 Task: Search one way flight ticket for 3 adults in first from Obyan,saipan Island: Saipan International Airport (francisco C. Ada) to Indianapolis: Indianapolis International Airport on 8-5-2023. Choice of flights is American. Number of bags: 2 checked bags. Price is upto 106000. Outbound departure time preference is 9:30.
Action: Mouse moved to (316, 273)
Screenshot: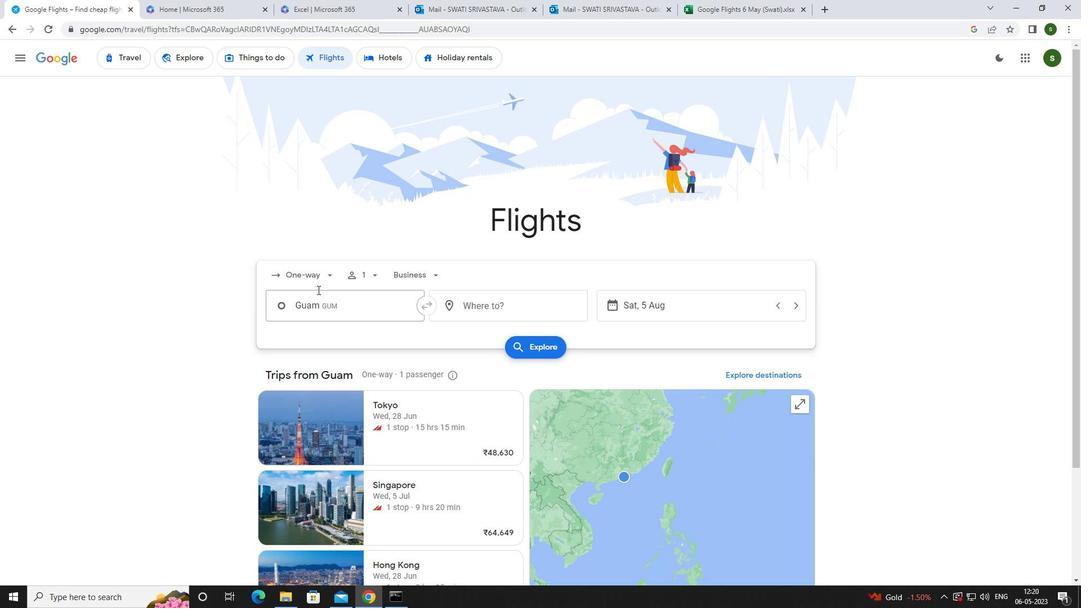 
Action: Mouse pressed left at (316, 273)
Screenshot: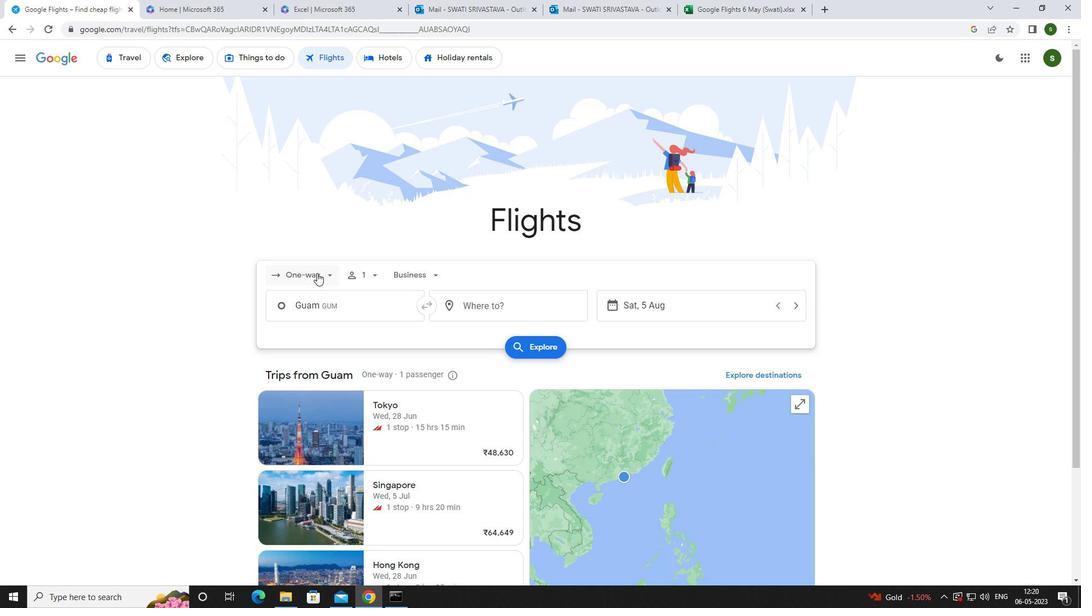 
Action: Mouse moved to (314, 319)
Screenshot: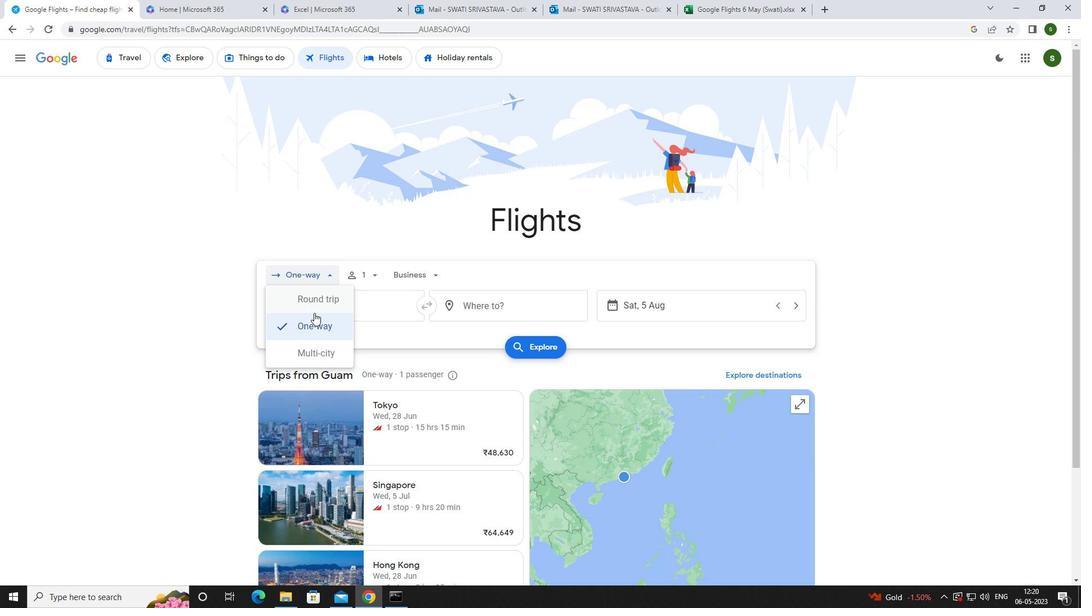
Action: Mouse pressed left at (314, 319)
Screenshot: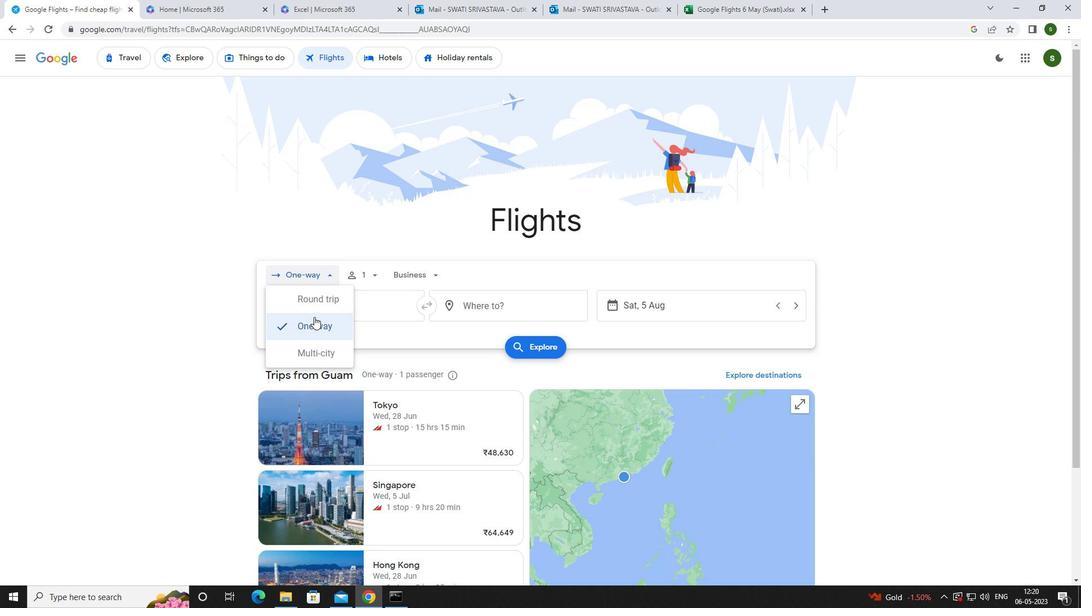 
Action: Mouse moved to (365, 274)
Screenshot: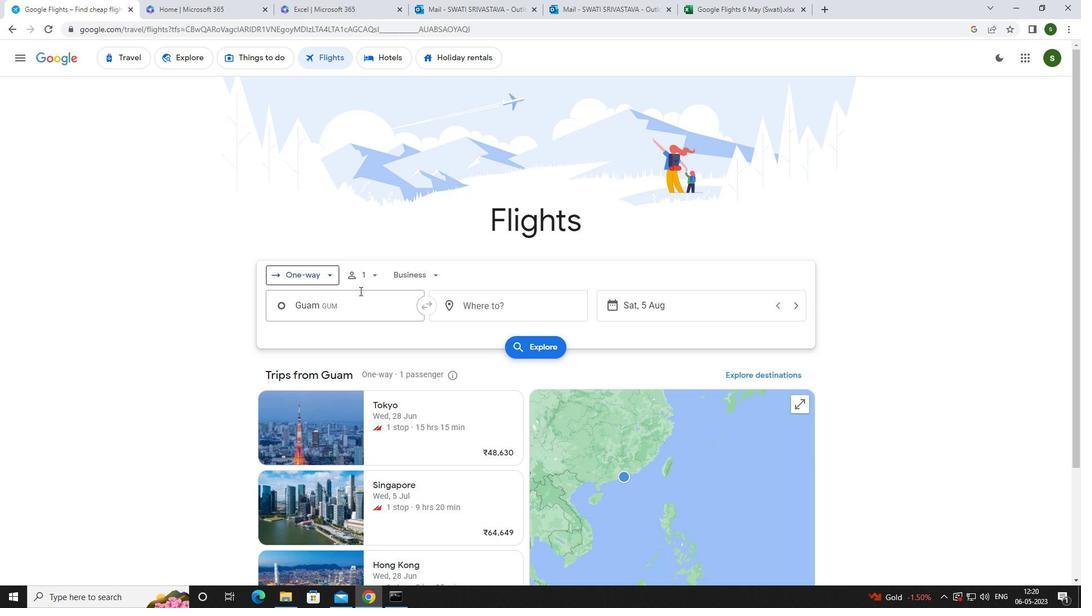 
Action: Mouse pressed left at (365, 274)
Screenshot: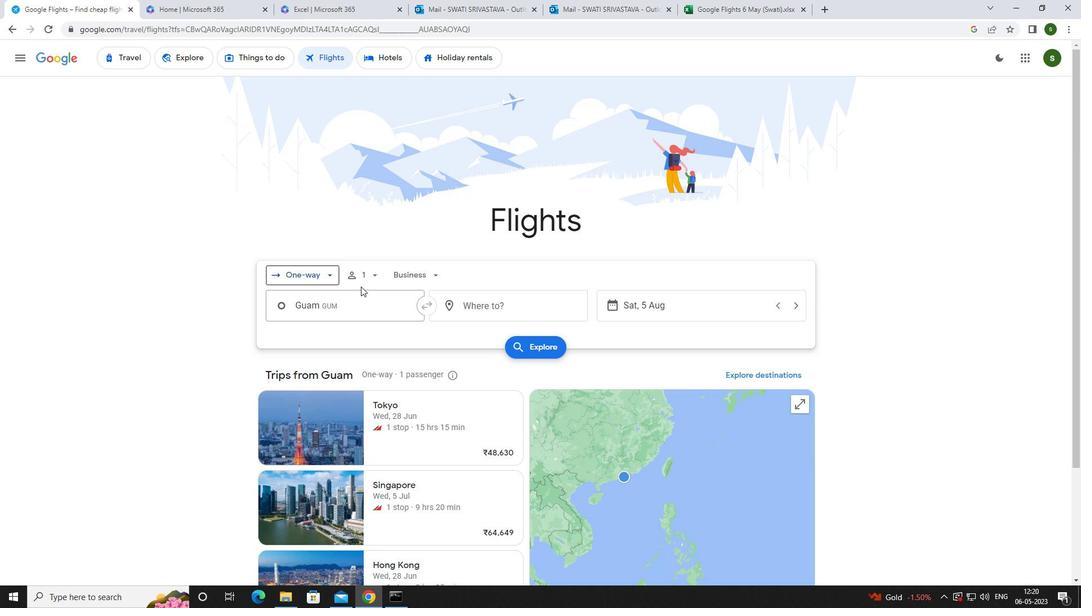 
Action: Mouse moved to (459, 301)
Screenshot: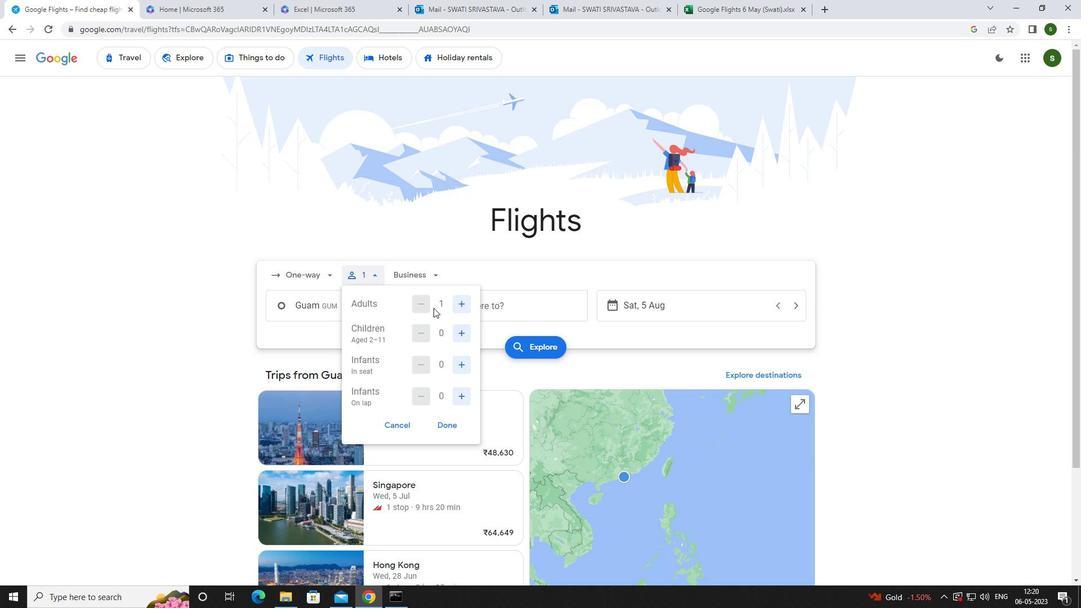 
Action: Mouse pressed left at (459, 301)
Screenshot: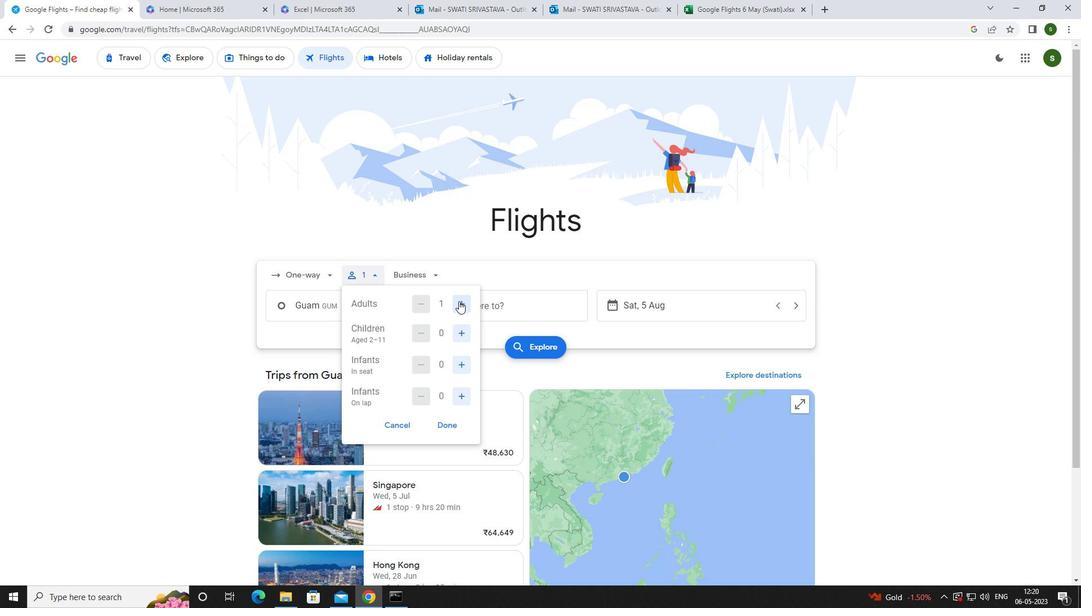 
Action: Mouse pressed left at (459, 301)
Screenshot: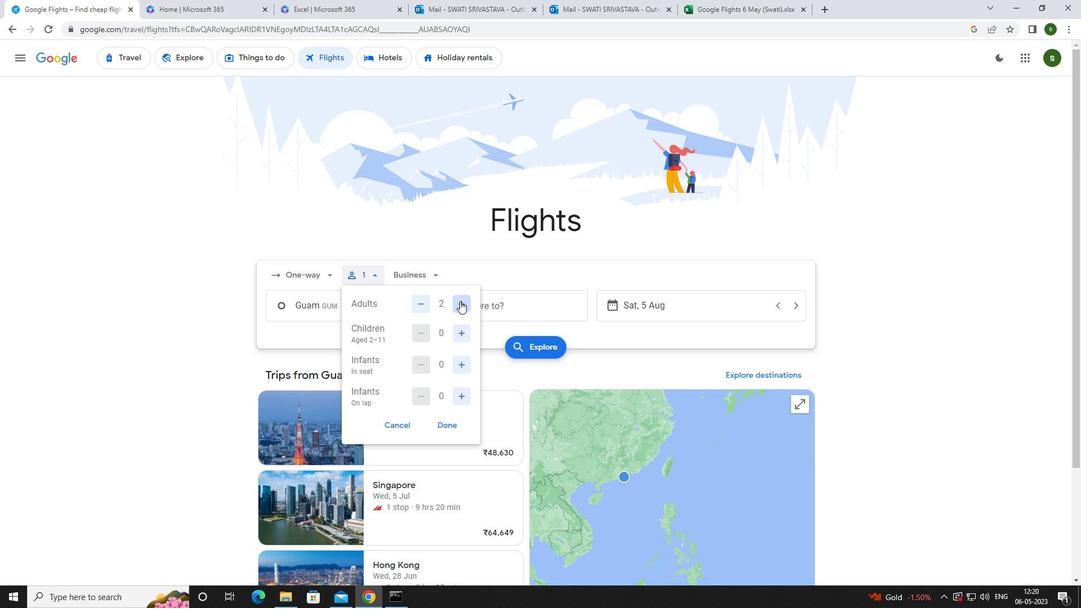 
Action: Mouse moved to (425, 274)
Screenshot: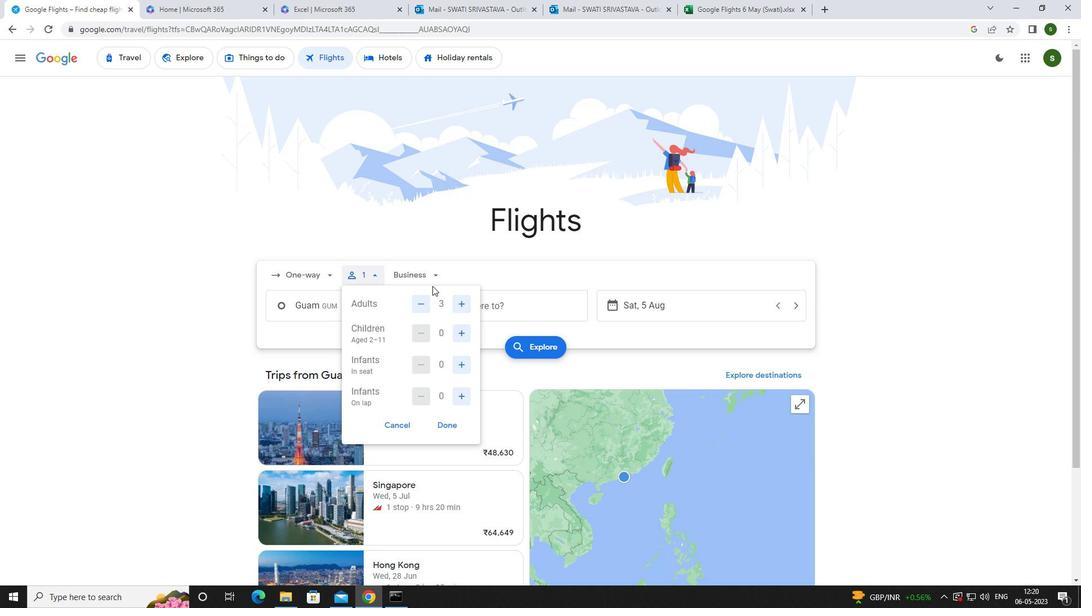 
Action: Mouse pressed left at (425, 274)
Screenshot: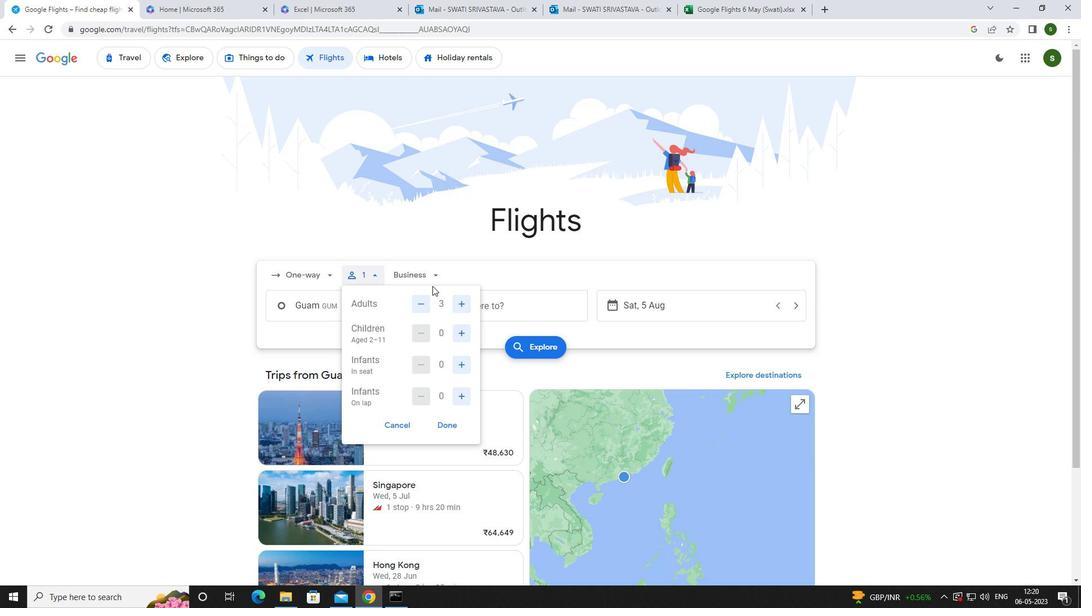 
Action: Mouse moved to (426, 374)
Screenshot: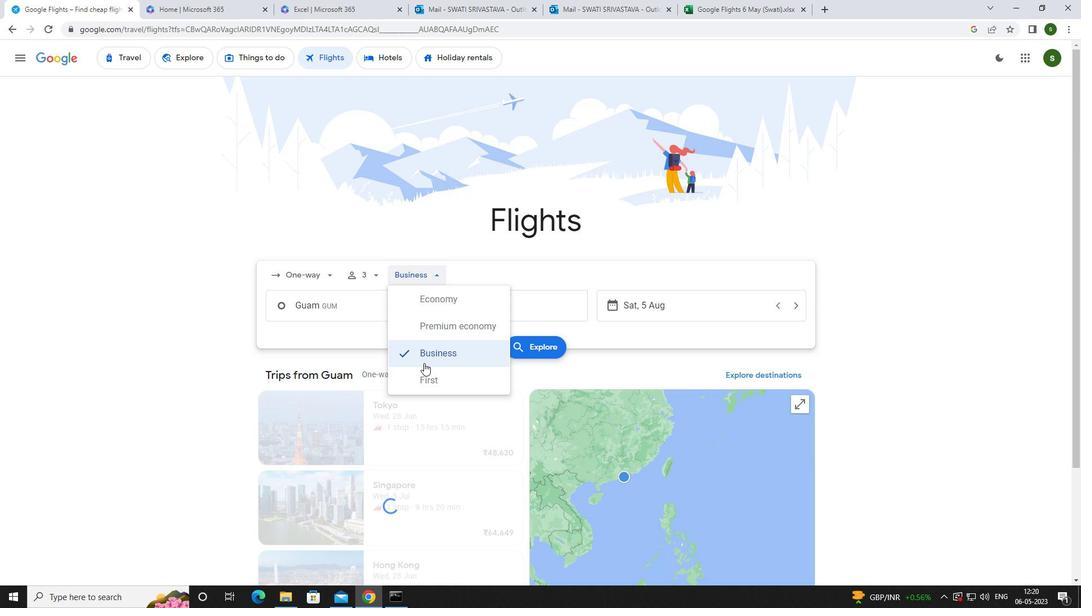 
Action: Mouse pressed left at (426, 374)
Screenshot: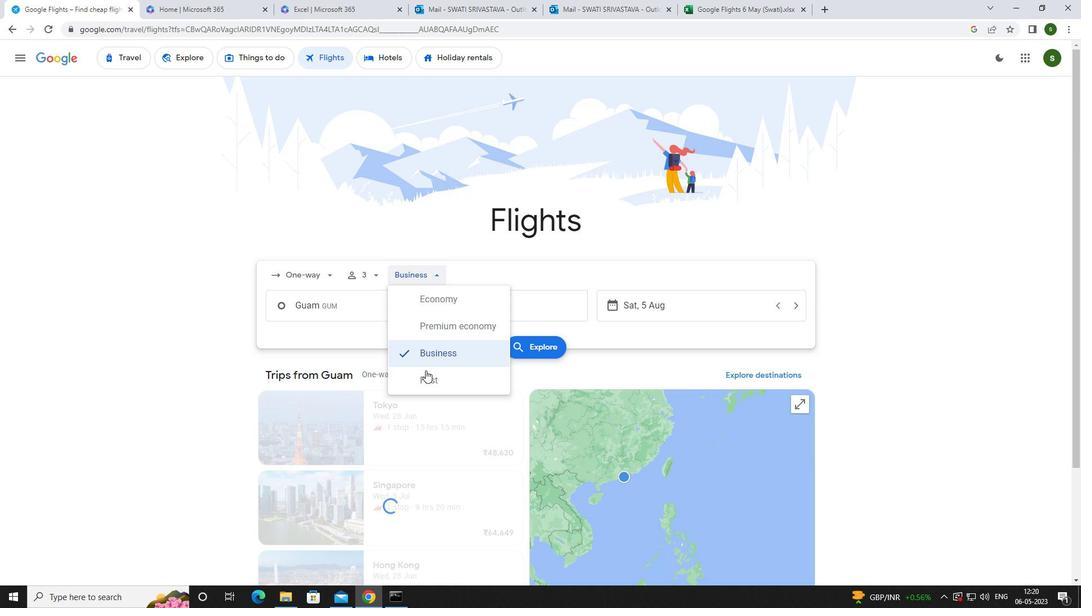 
Action: Mouse moved to (350, 301)
Screenshot: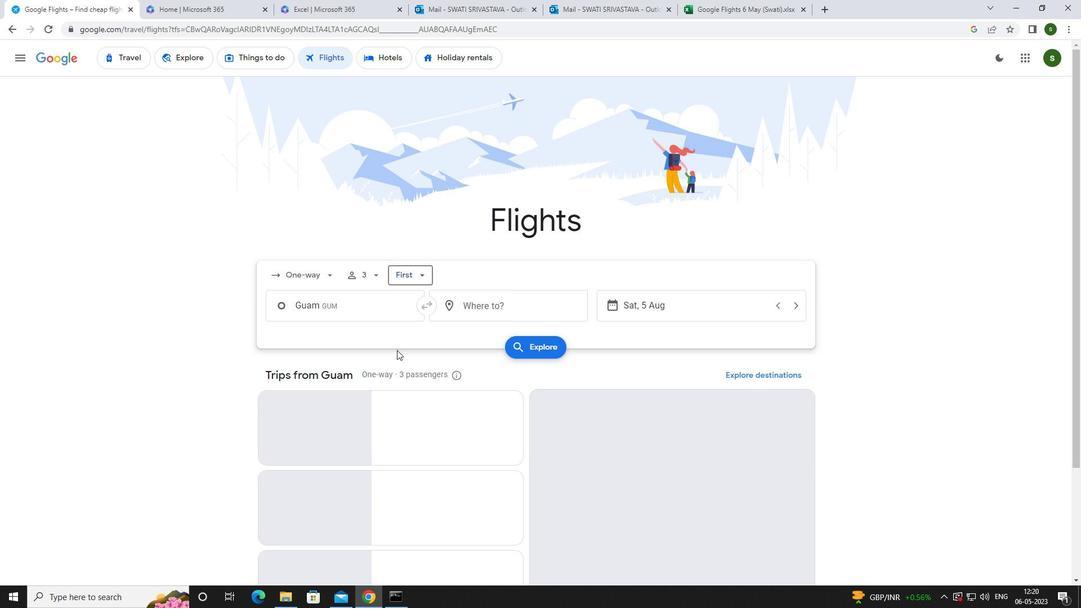 
Action: Mouse pressed left at (350, 301)
Screenshot: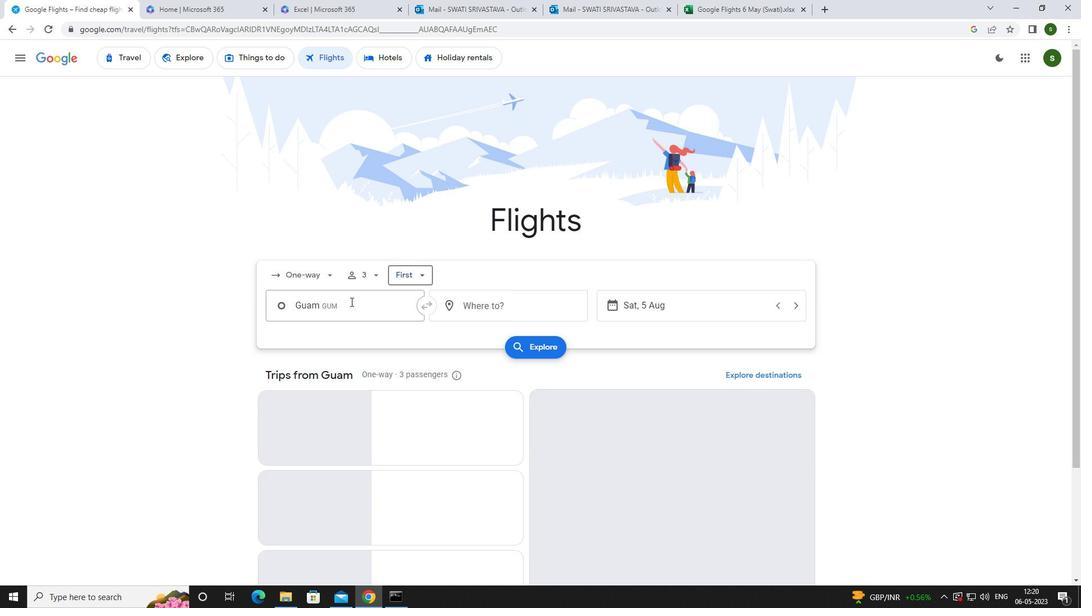 
Action: Key pressed <Key.caps_lock>o<Key.caps_lock>byan
Screenshot: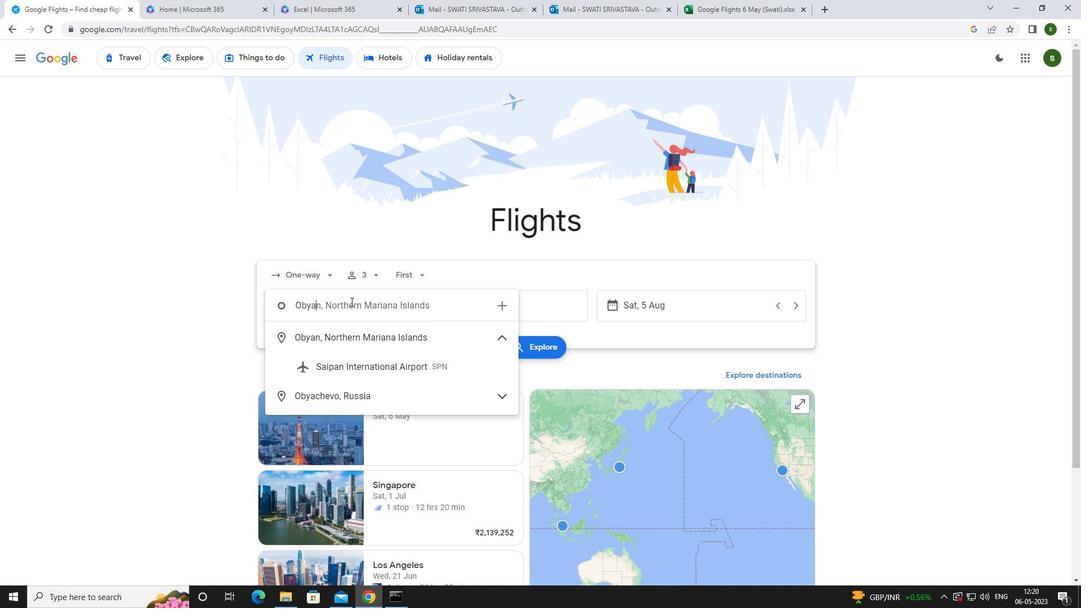 
Action: Mouse moved to (359, 374)
Screenshot: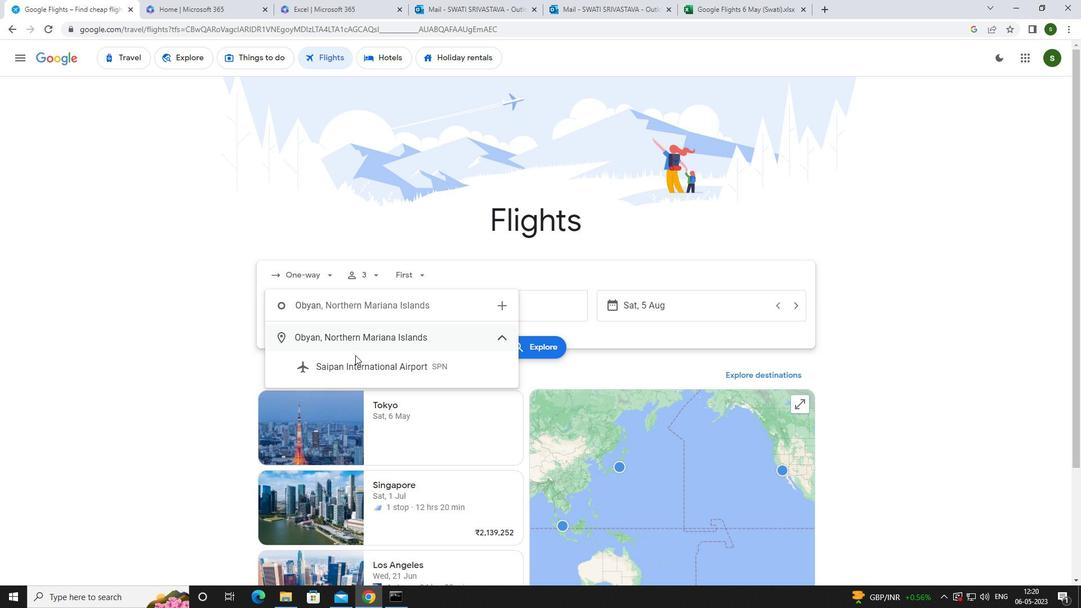 
Action: Mouse pressed left at (359, 374)
Screenshot: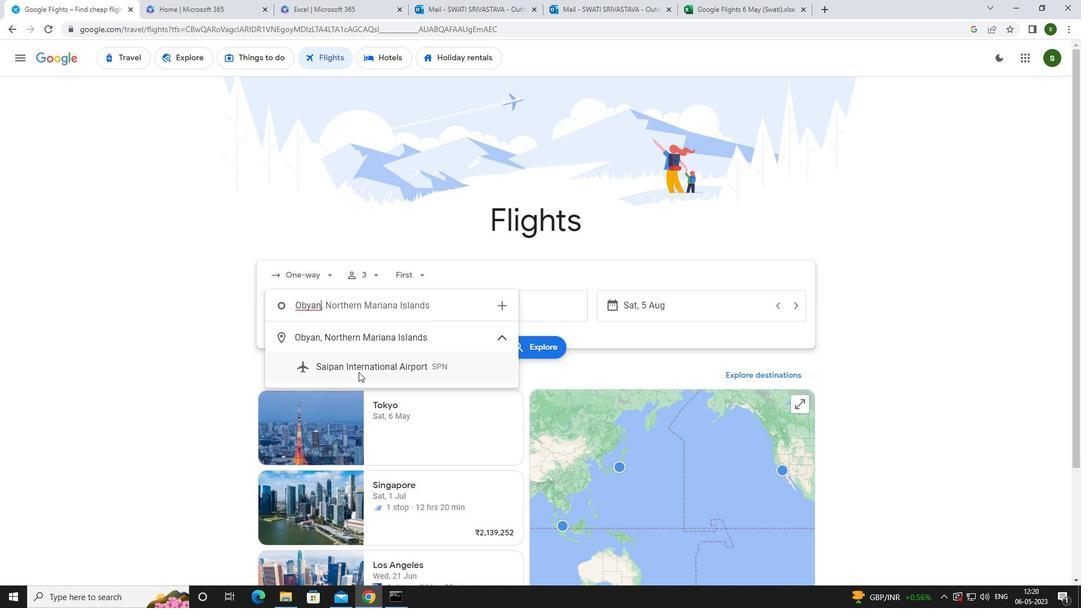 
Action: Mouse moved to (472, 306)
Screenshot: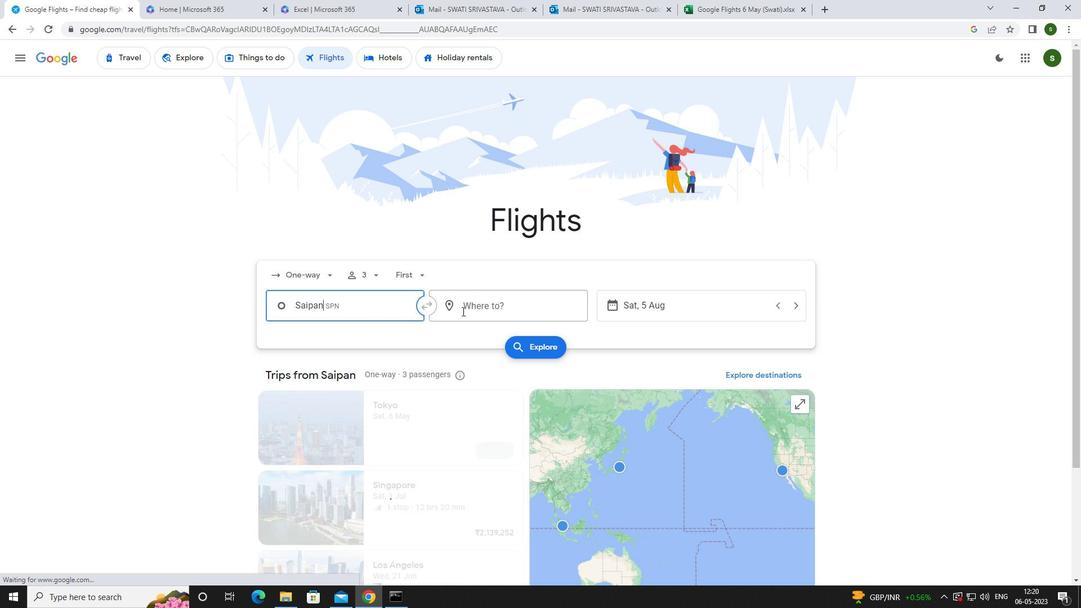 
Action: Mouse pressed left at (472, 306)
Screenshot: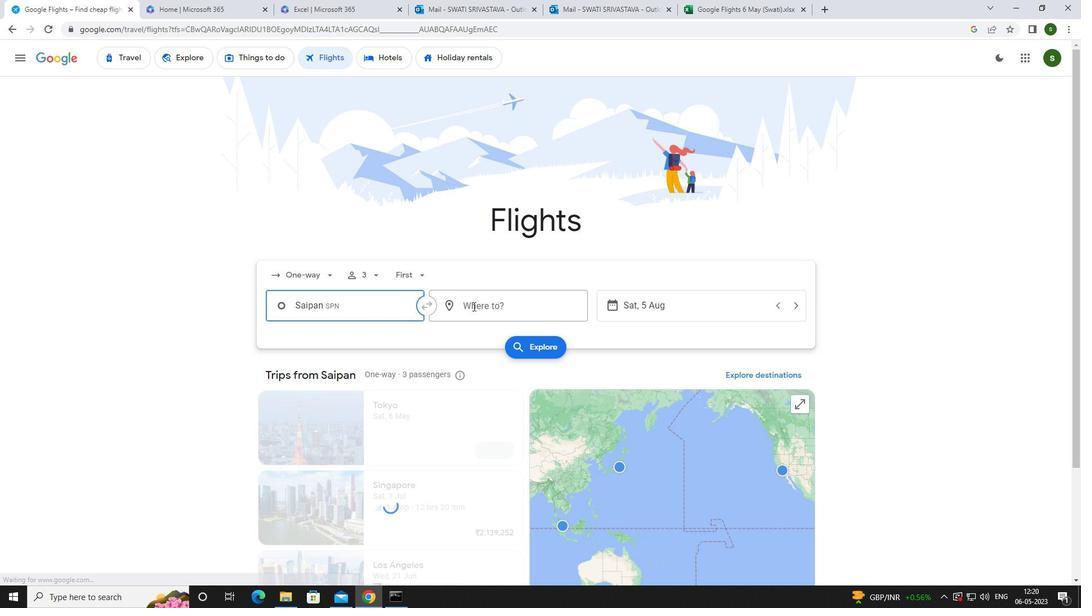 
Action: Key pressed <Key.caps_lock>i<Key.caps_lock>ndianapo
Screenshot: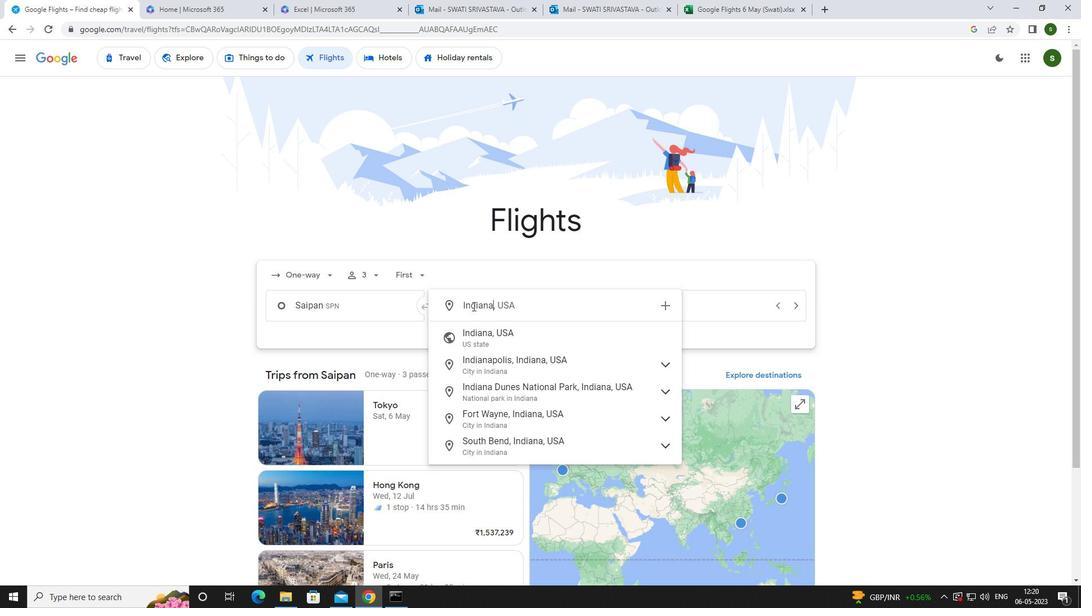
Action: Mouse moved to (519, 367)
Screenshot: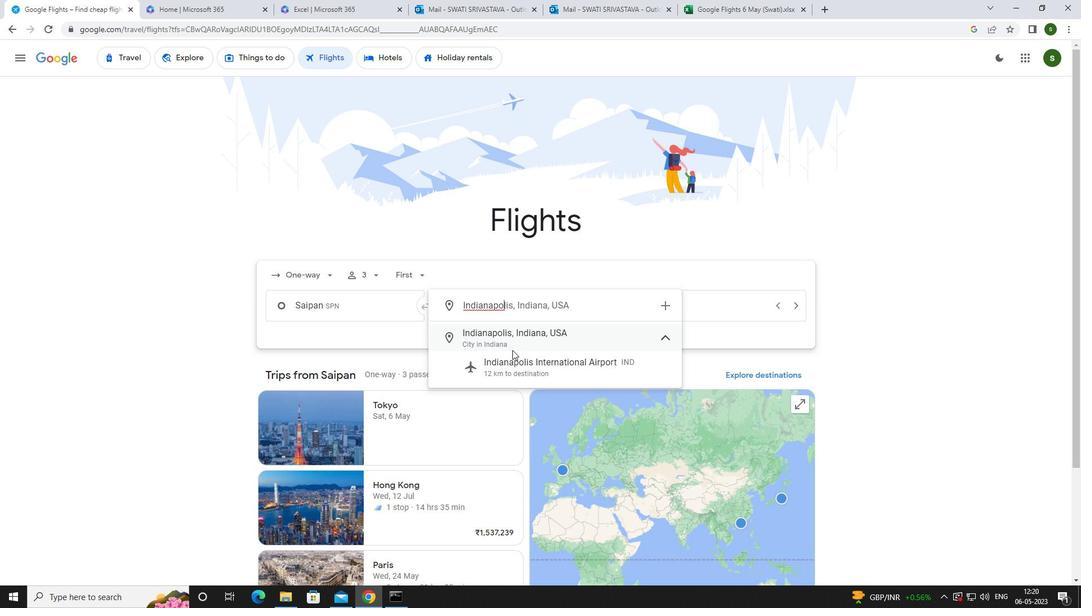 
Action: Mouse pressed left at (519, 367)
Screenshot: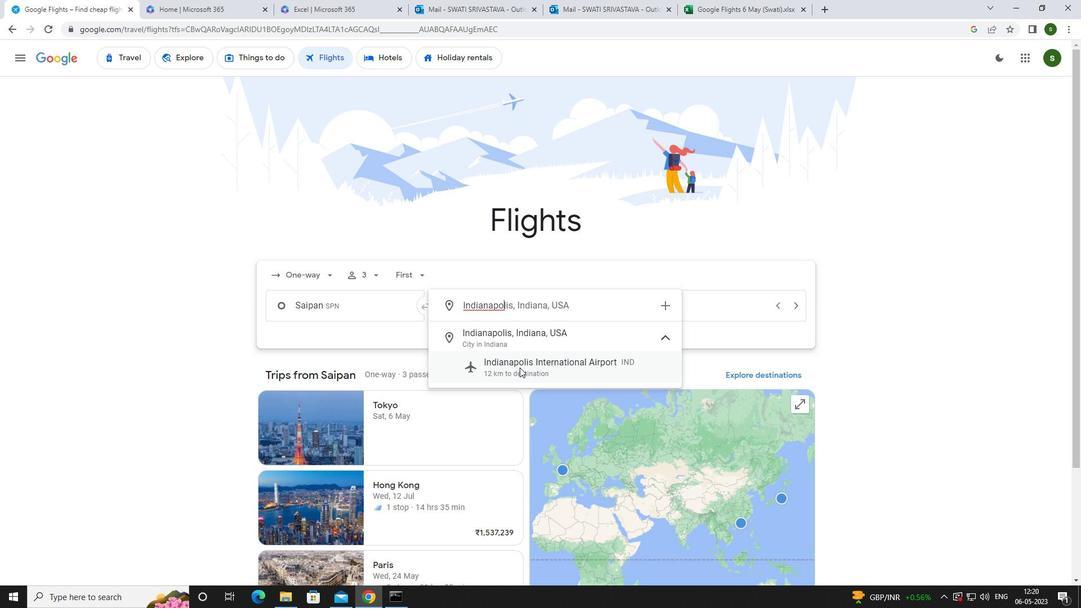 
Action: Mouse moved to (644, 305)
Screenshot: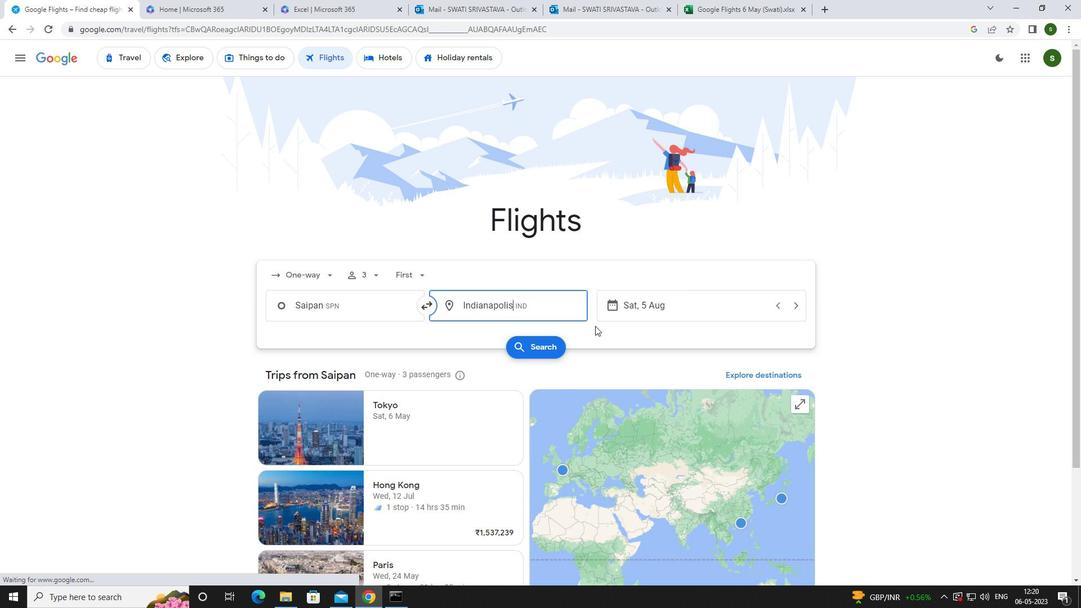 
Action: Mouse pressed left at (644, 305)
Screenshot: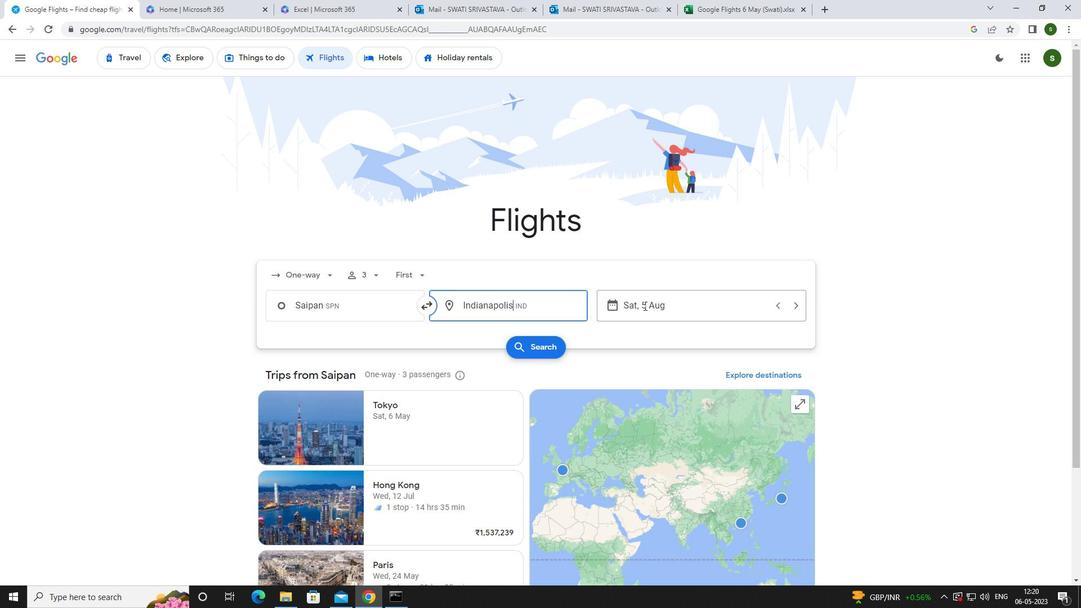 
Action: Mouse moved to (575, 381)
Screenshot: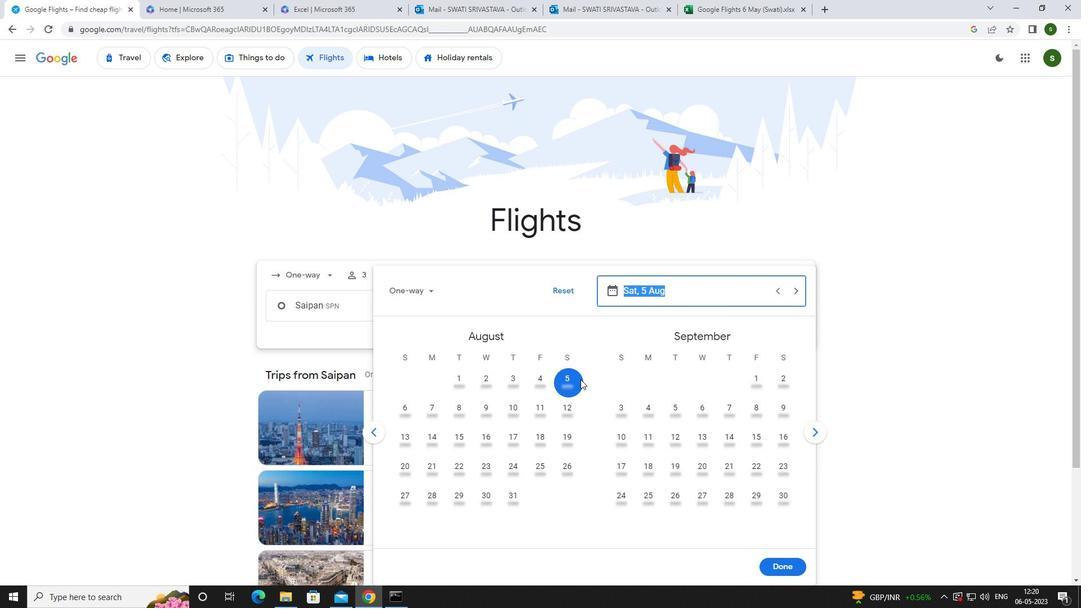 
Action: Mouse pressed left at (575, 381)
Screenshot: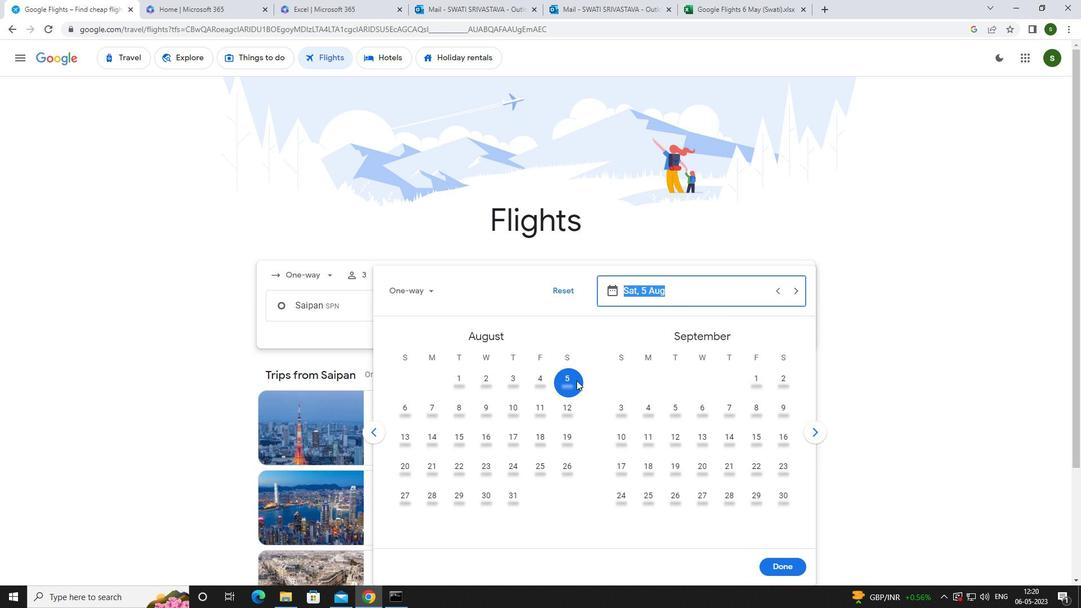 
Action: Mouse moved to (780, 563)
Screenshot: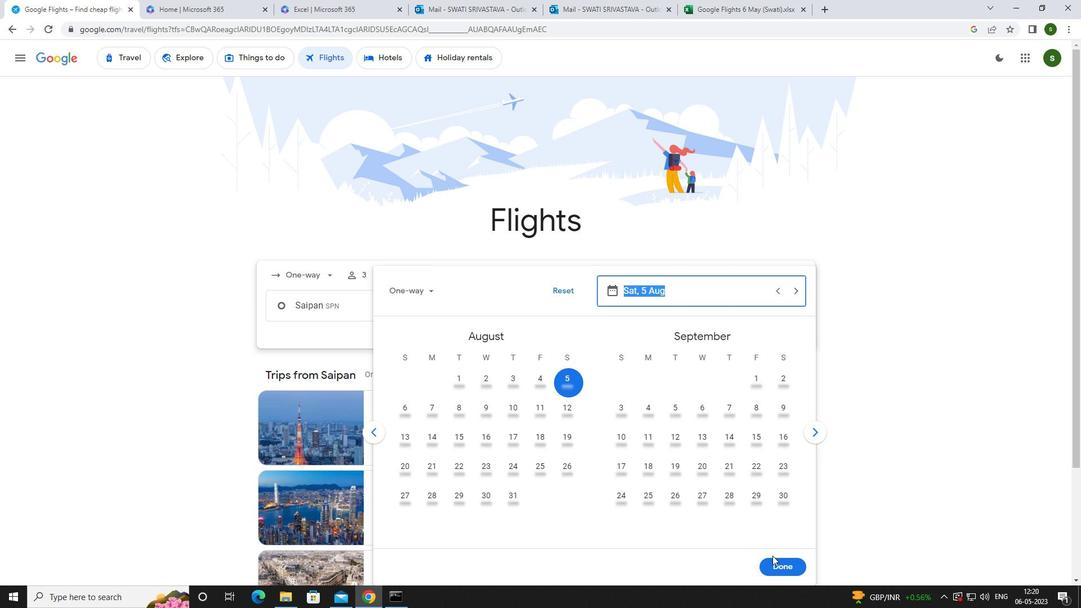
Action: Mouse pressed left at (780, 563)
Screenshot: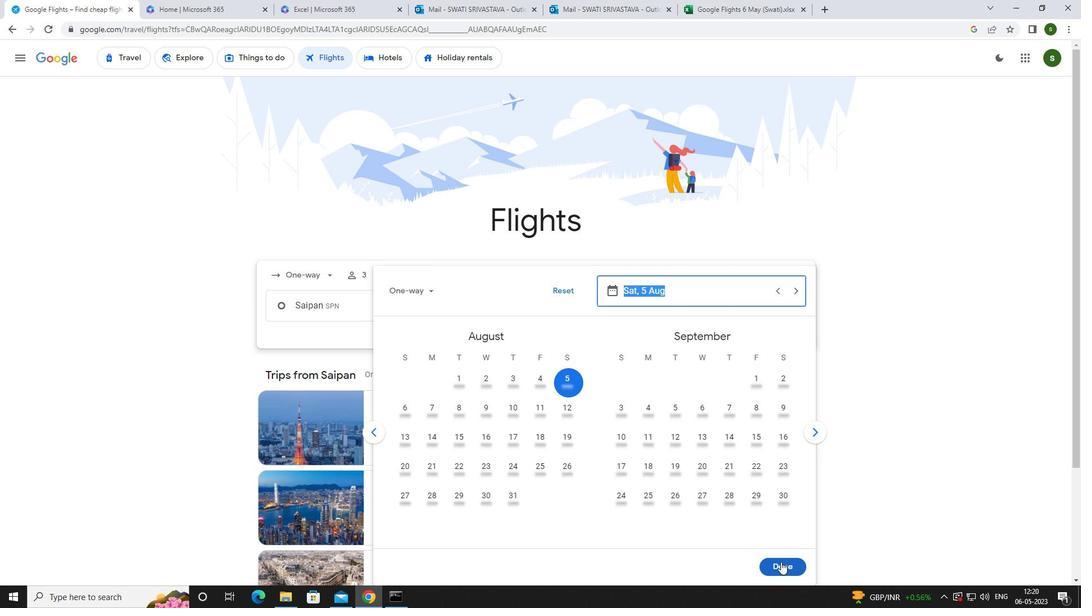 
Action: Mouse moved to (526, 347)
Screenshot: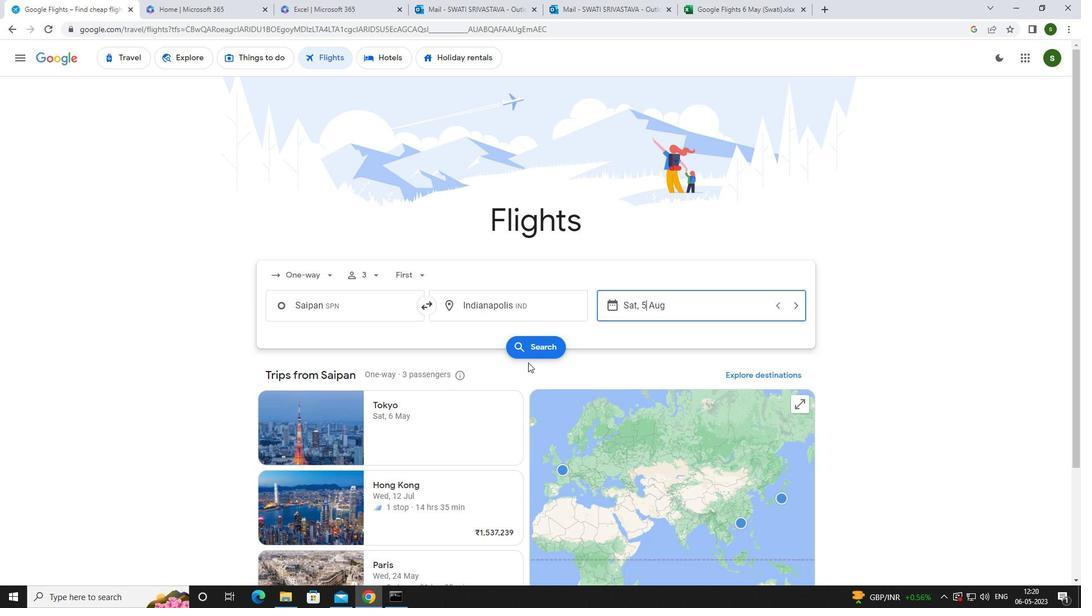
Action: Mouse pressed left at (526, 347)
Screenshot: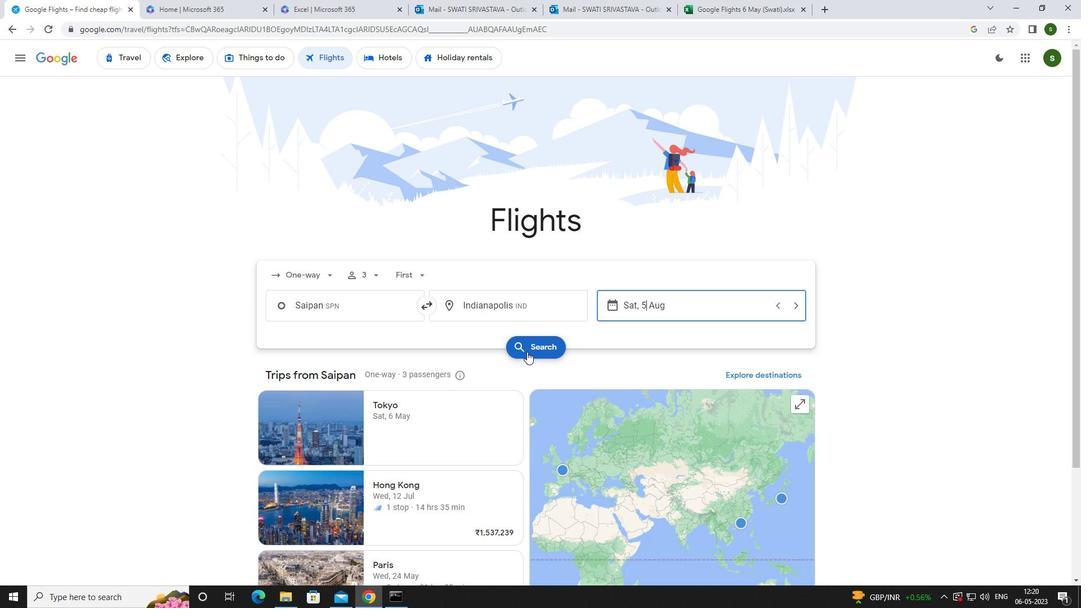 
Action: Mouse moved to (284, 166)
Screenshot: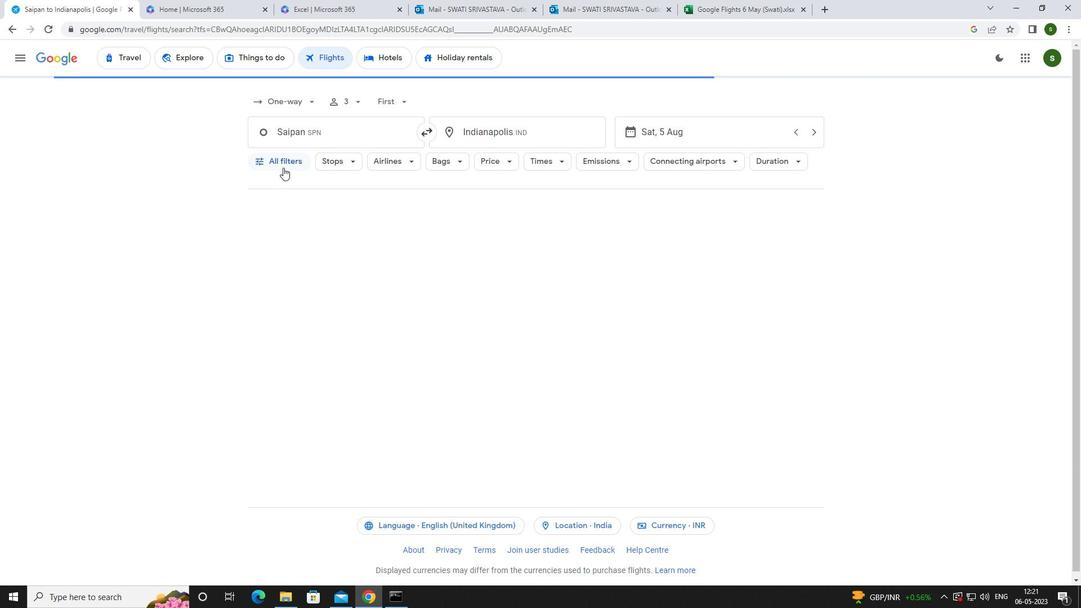 
Action: Mouse pressed left at (284, 166)
Screenshot: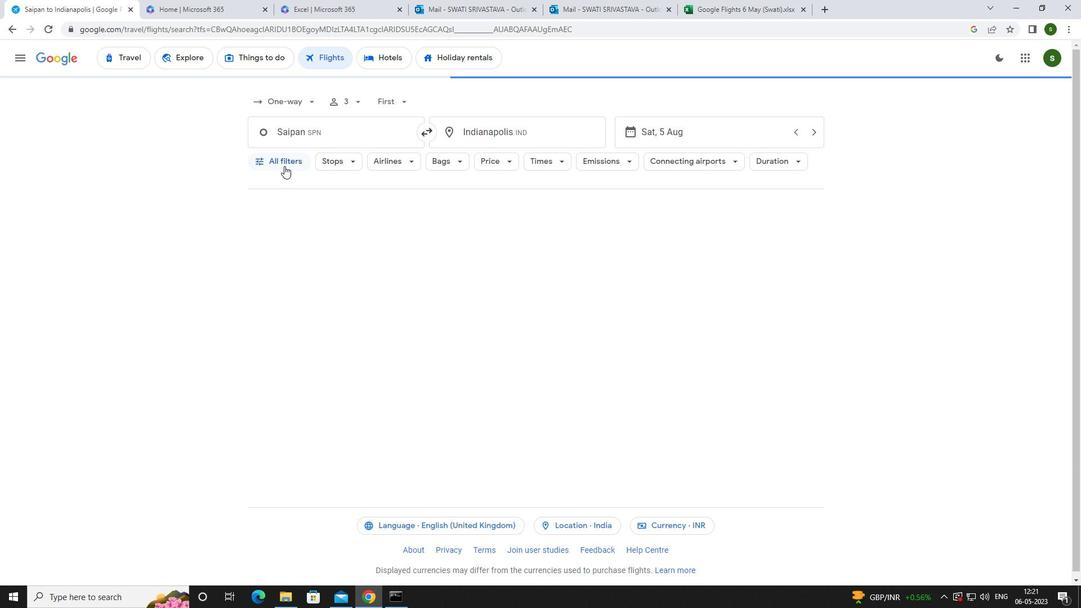 
Action: Mouse moved to (418, 404)
Screenshot: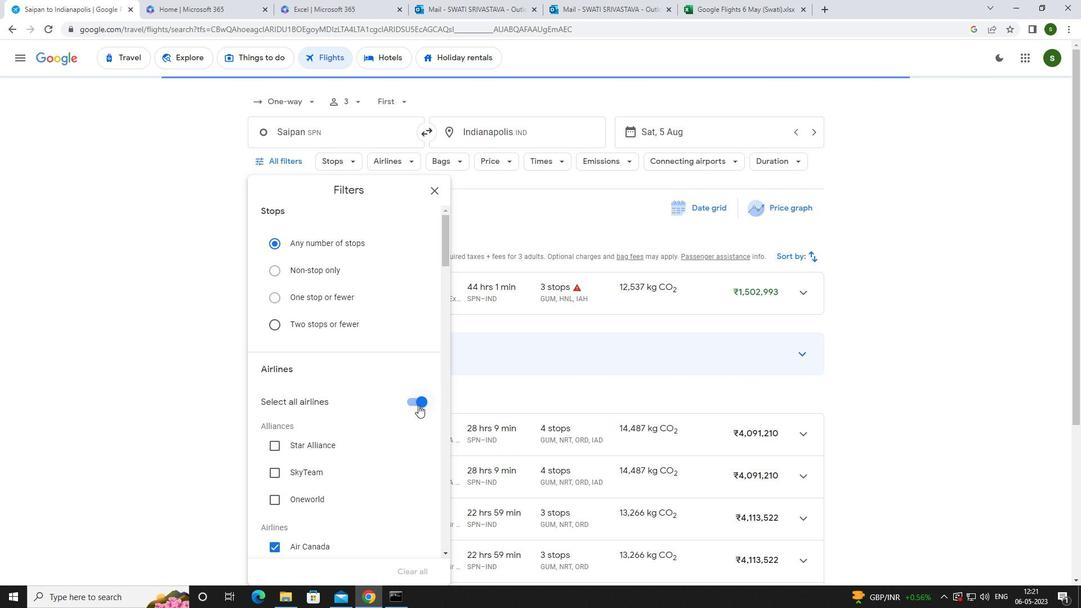 
Action: Mouse pressed left at (418, 404)
Screenshot: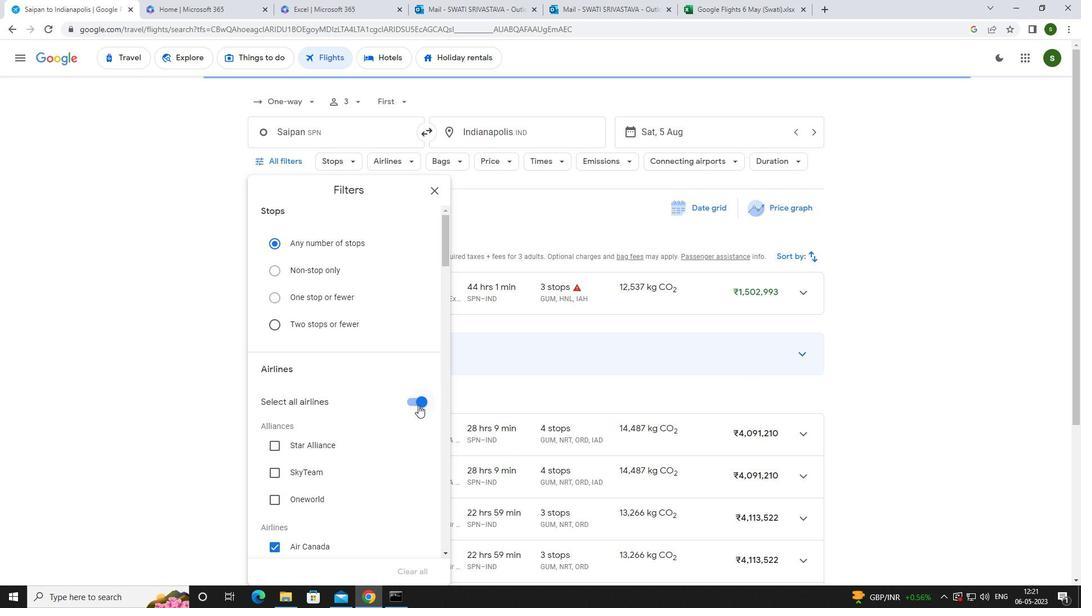 
Action: Mouse moved to (374, 372)
Screenshot: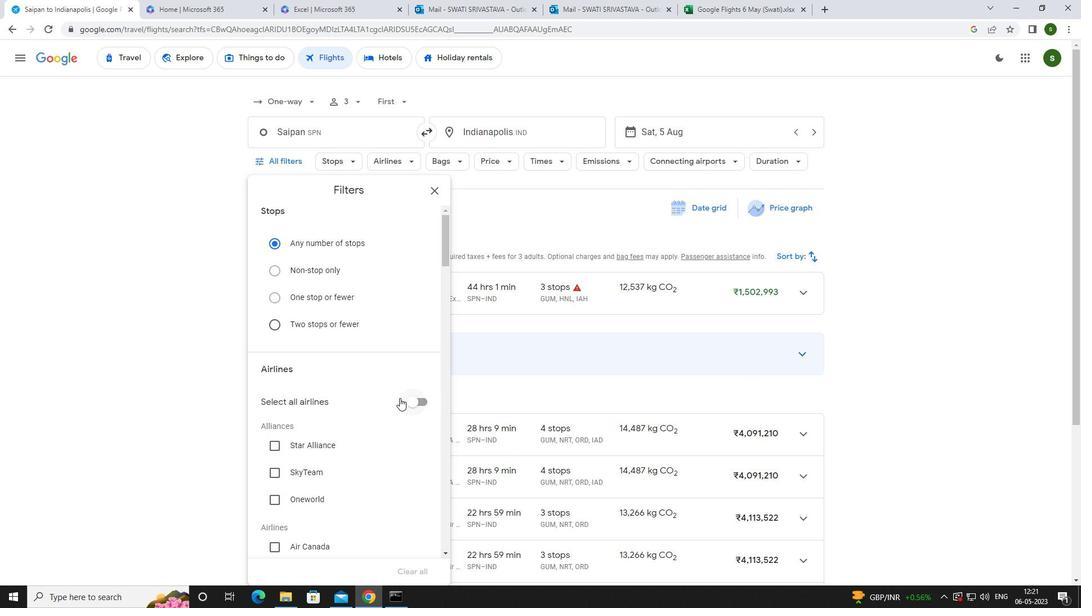 
Action: Mouse scrolled (374, 372) with delta (0, 0)
Screenshot: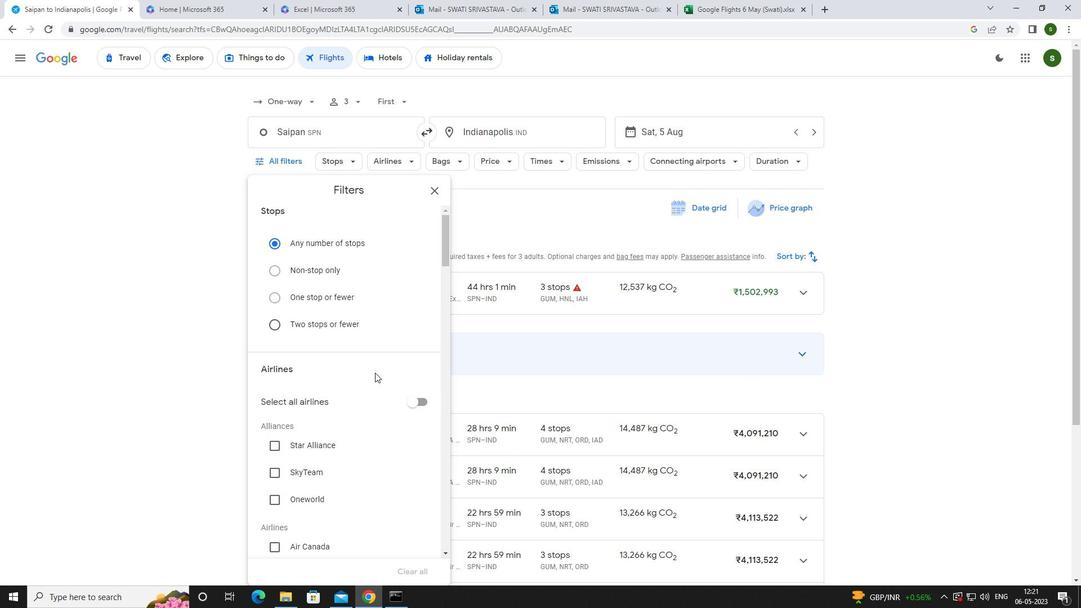 
Action: Mouse scrolled (374, 372) with delta (0, 0)
Screenshot: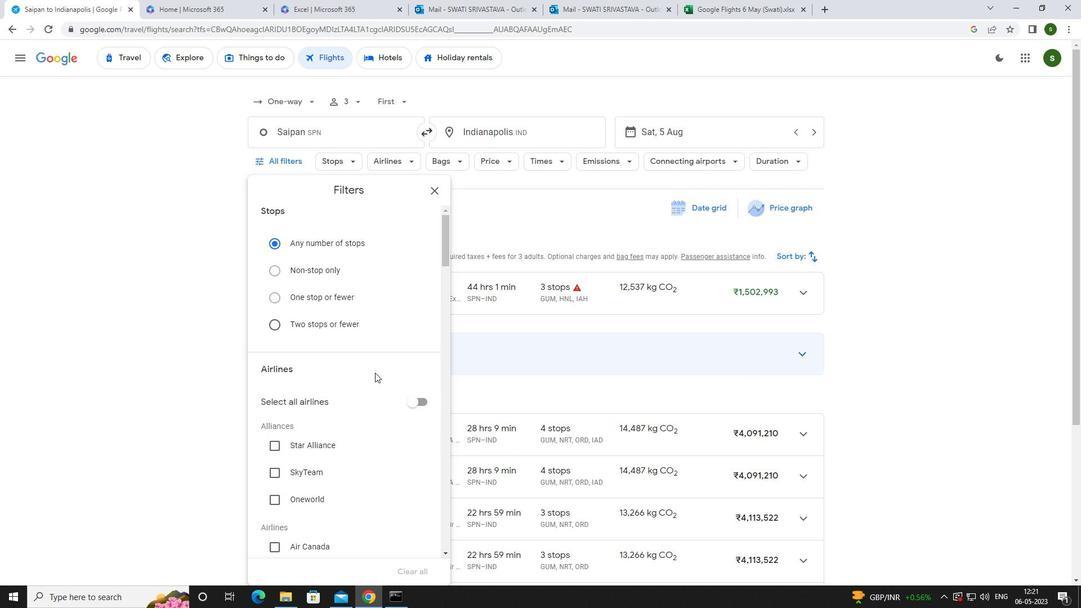 
Action: Mouse scrolled (374, 372) with delta (0, 0)
Screenshot: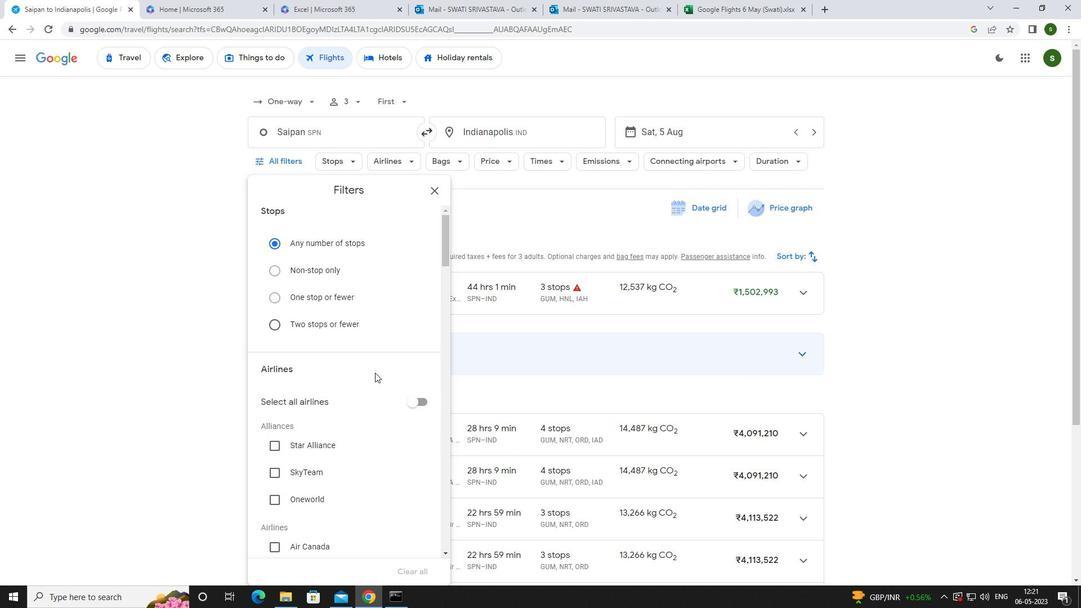 
Action: Mouse moved to (323, 454)
Screenshot: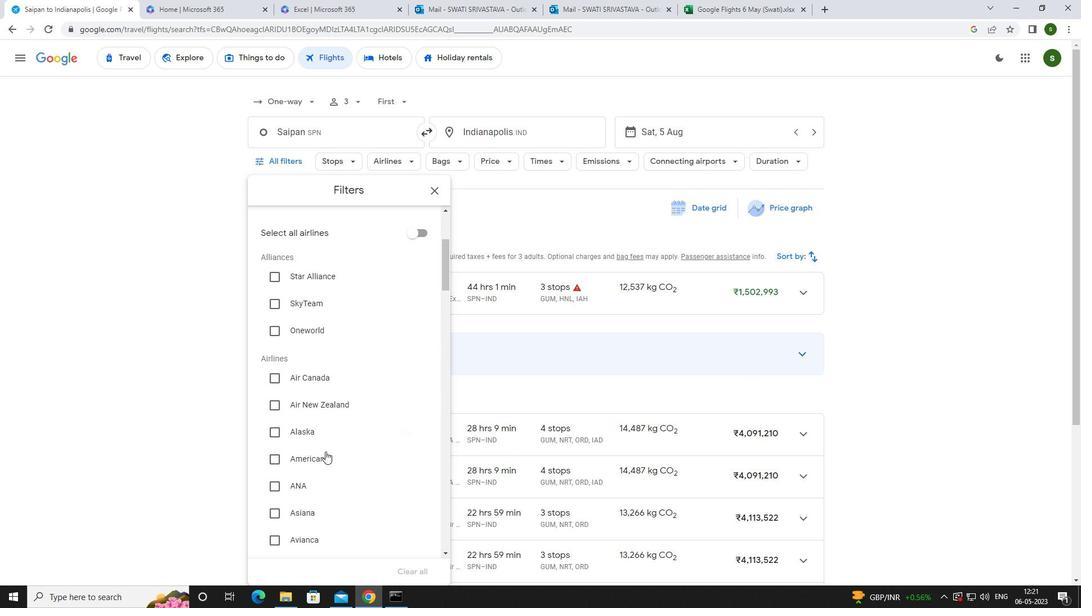 
Action: Mouse pressed left at (323, 454)
Screenshot: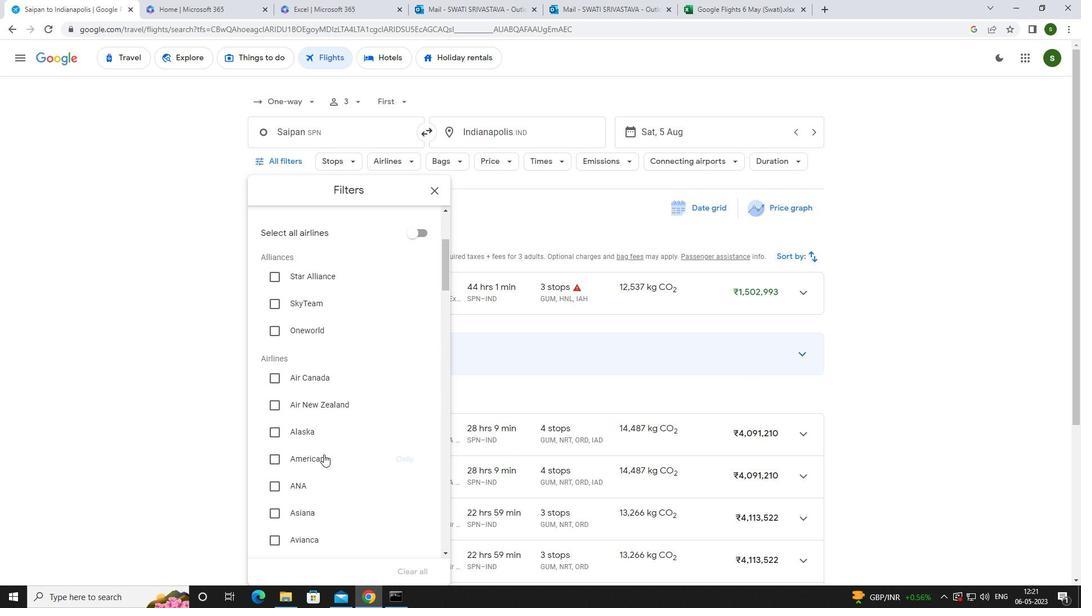 
Action: Mouse moved to (323, 454)
Screenshot: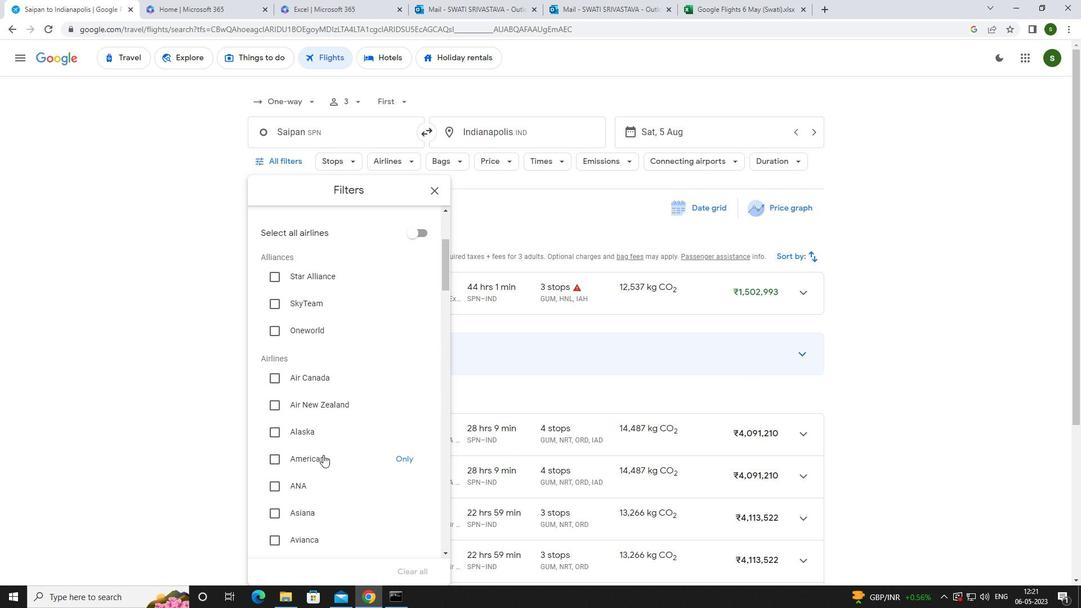 
Action: Mouse scrolled (323, 454) with delta (0, 0)
Screenshot: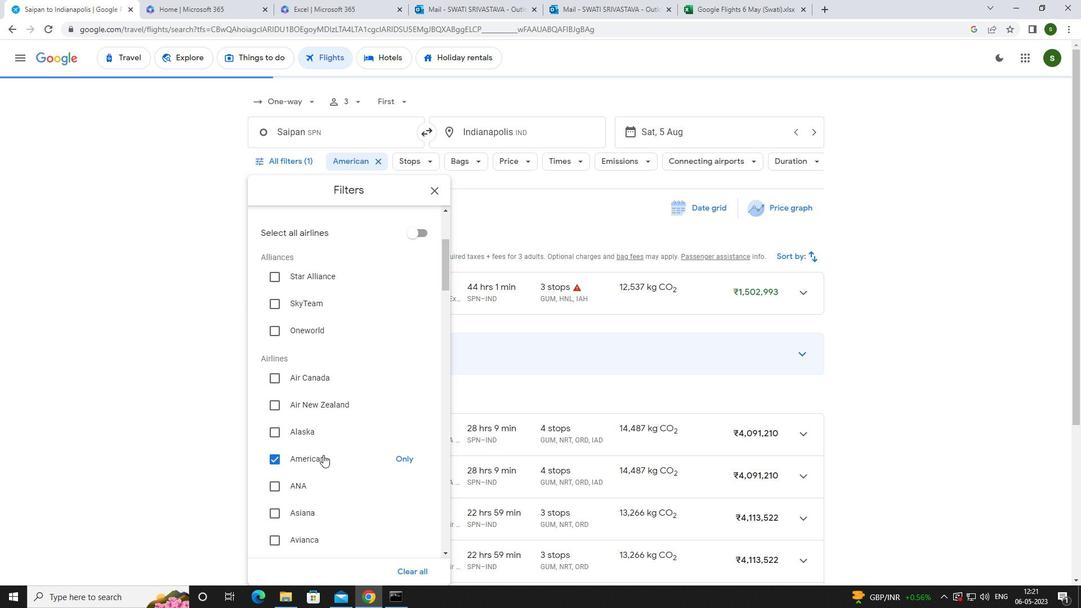 
Action: Mouse scrolled (323, 454) with delta (0, 0)
Screenshot: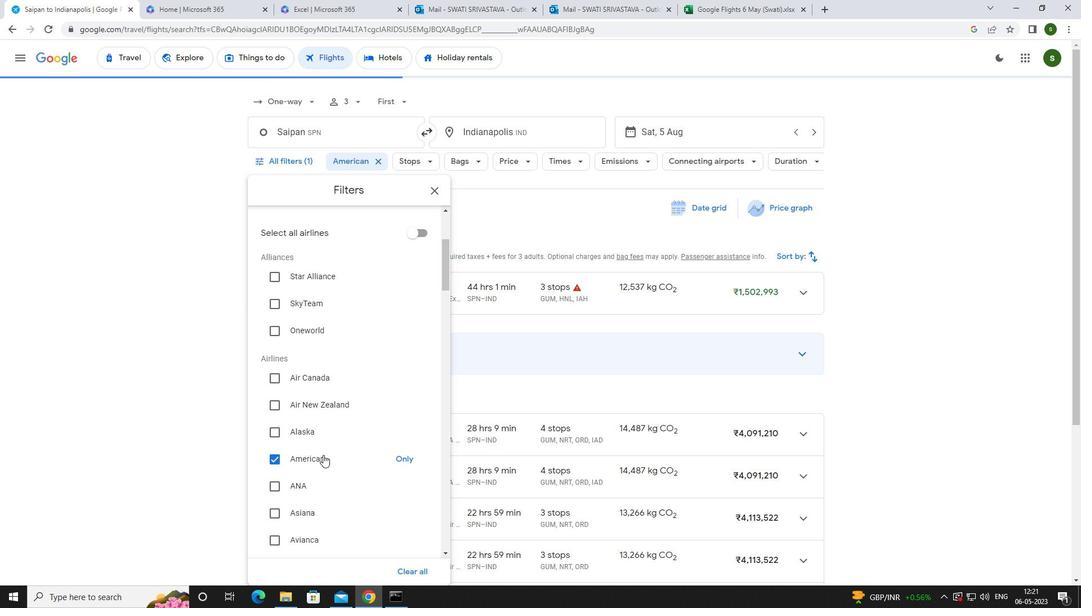 
Action: Mouse scrolled (323, 454) with delta (0, 0)
Screenshot: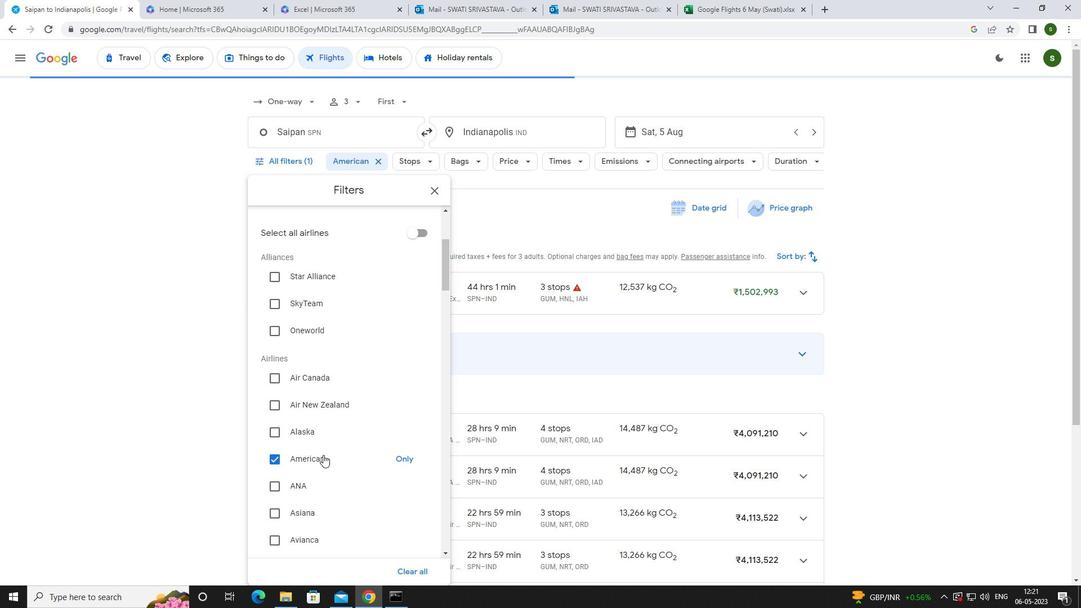 
Action: Mouse scrolled (323, 454) with delta (0, 0)
Screenshot: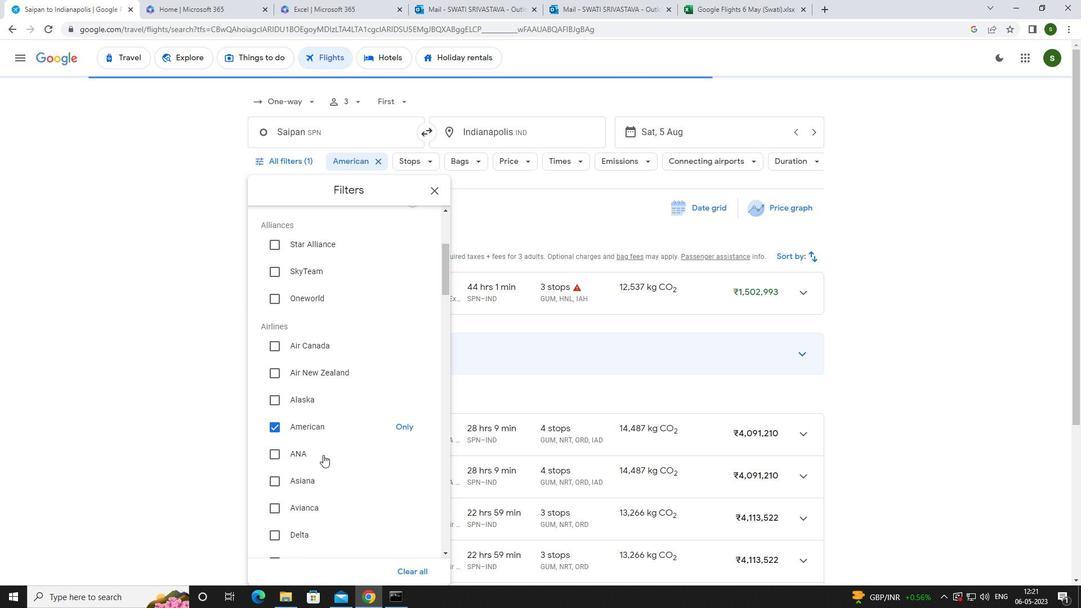 
Action: Mouse moved to (323, 452)
Screenshot: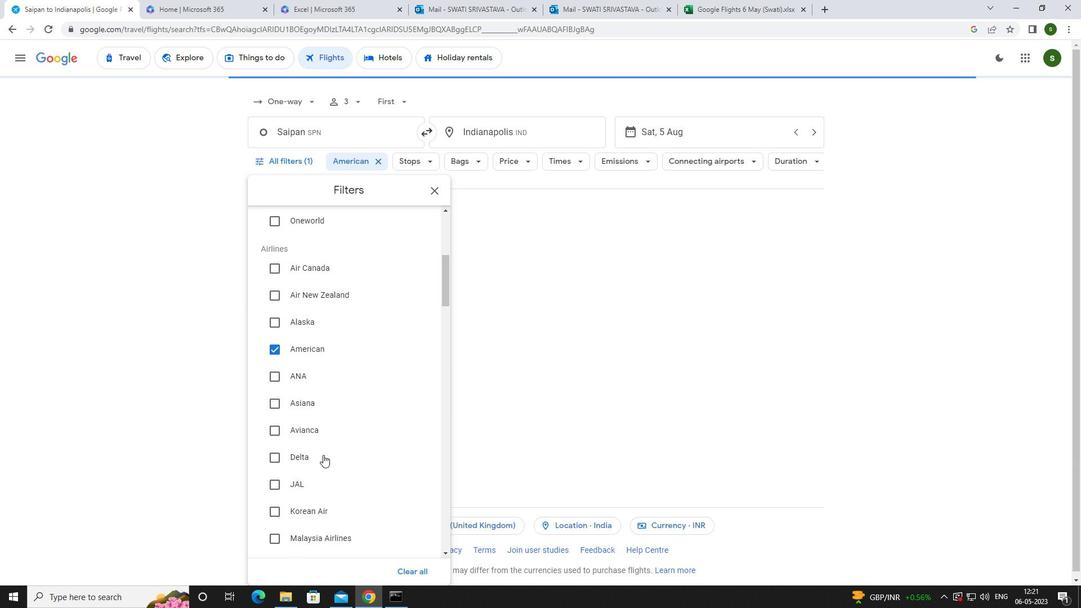 
Action: Mouse scrolled (323, 452) with delta (0, 0)
Screenshot: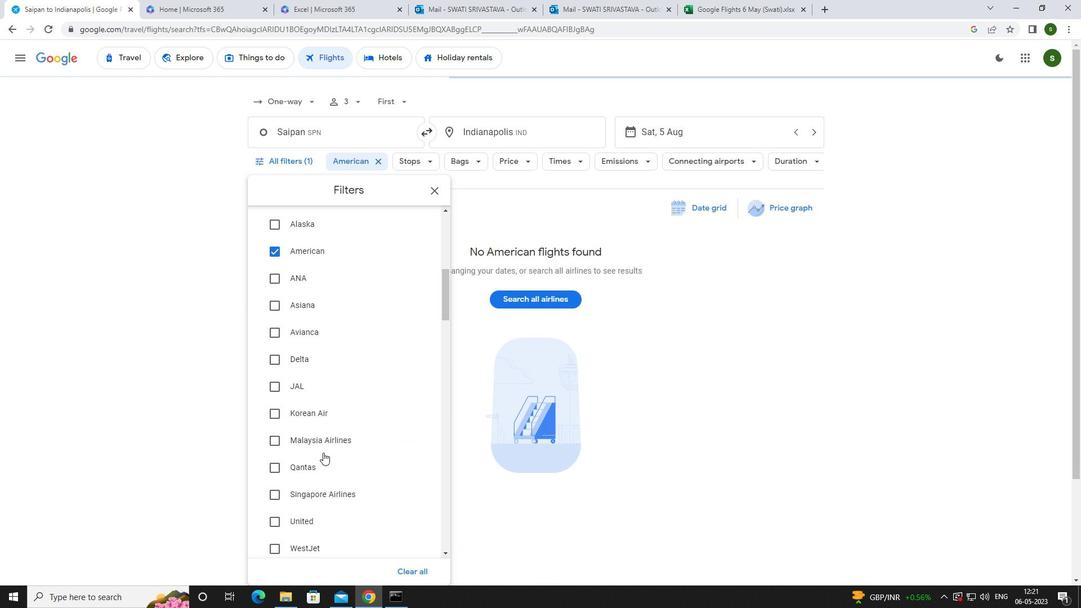 
Action: Mouse scrolled (323, 452) with delta (0, 0)
Screenshot: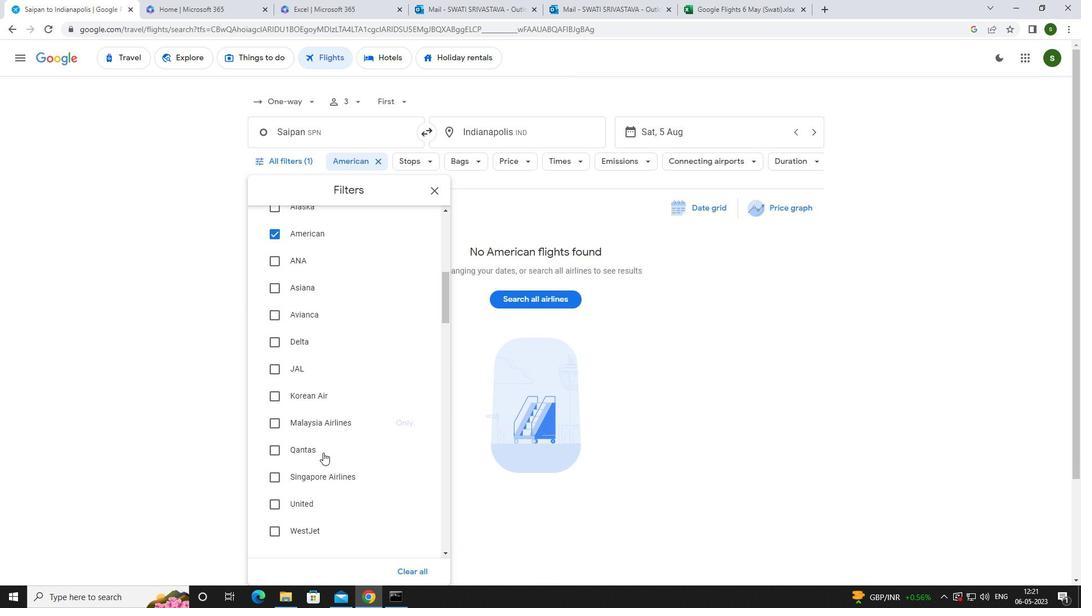 
Action: Mouse scrolled (323, 452) with delta (0, 0)
Screenshot: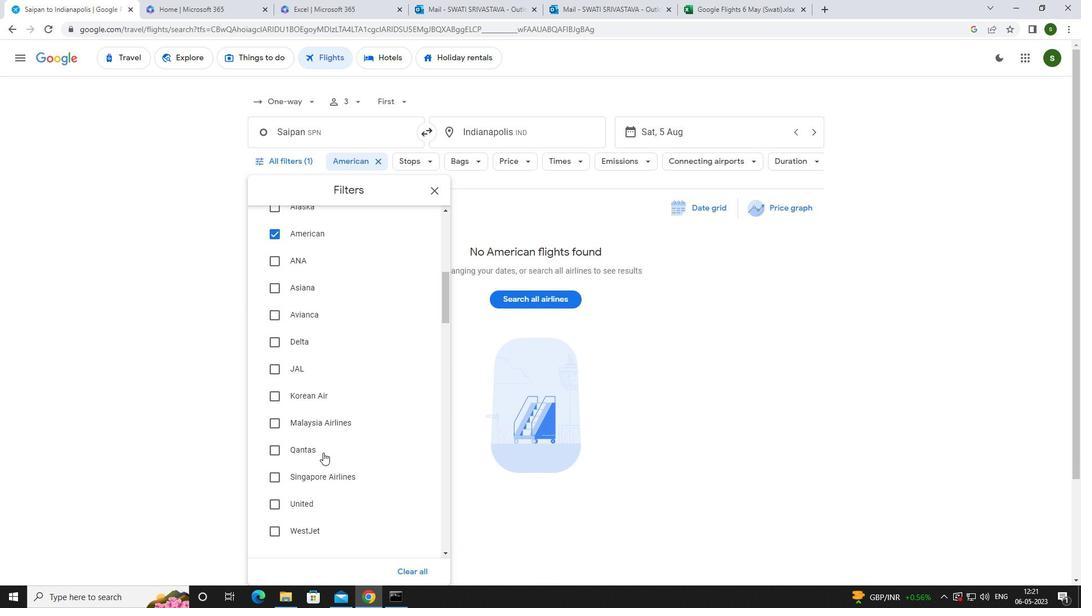 
Action: Mouse moved to (381, 450)
Screenshot: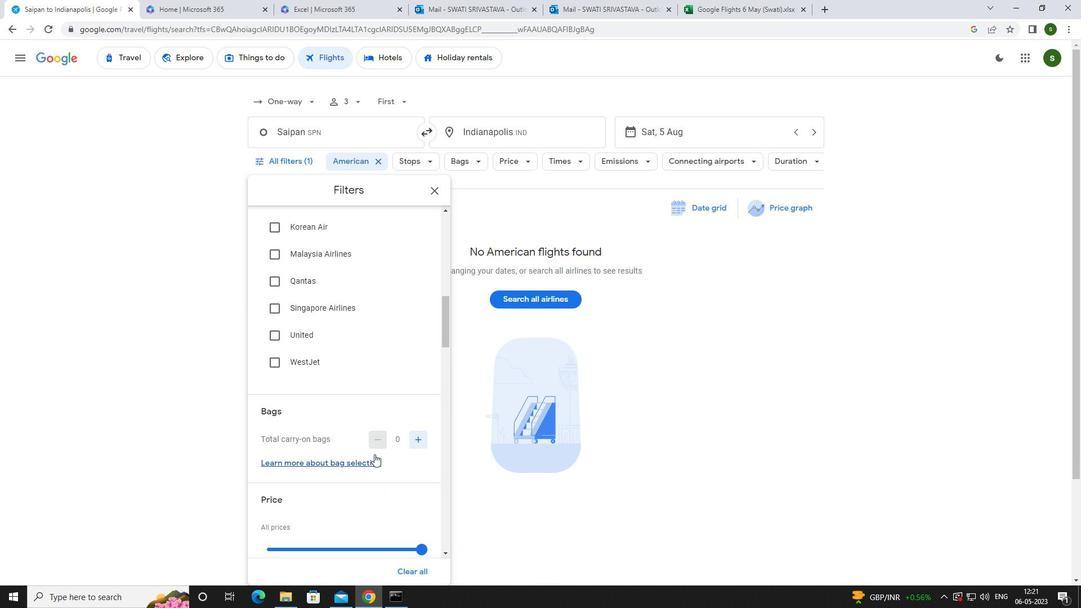 
Action: Mouse scrolled (381, 449) with delta (0, 0)
Screenshot: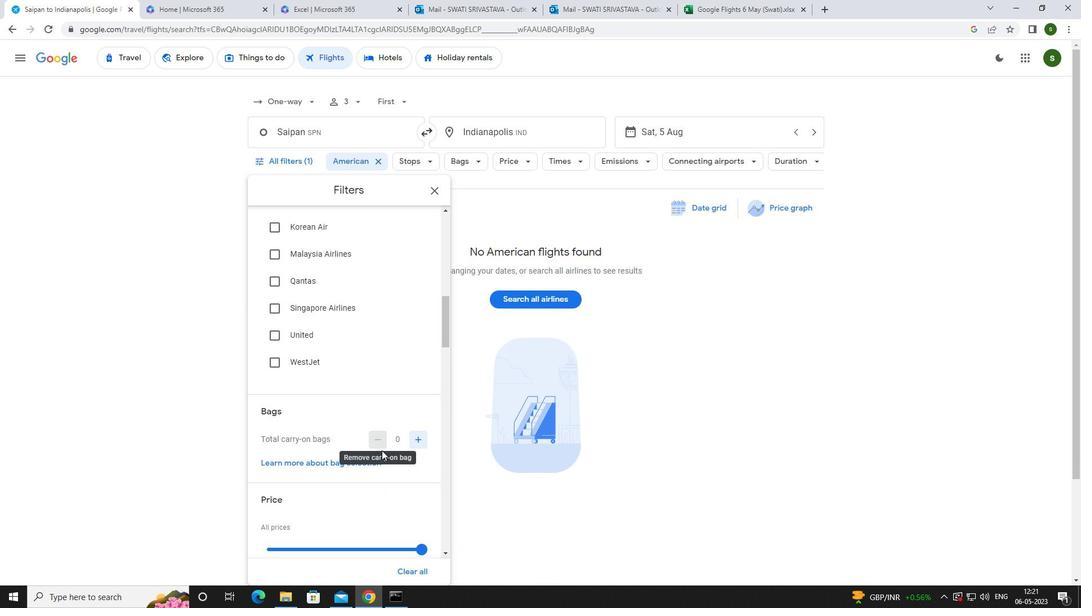
Action: Mouse scrolled (381, 449) with delta (0, 0)
Screenshot: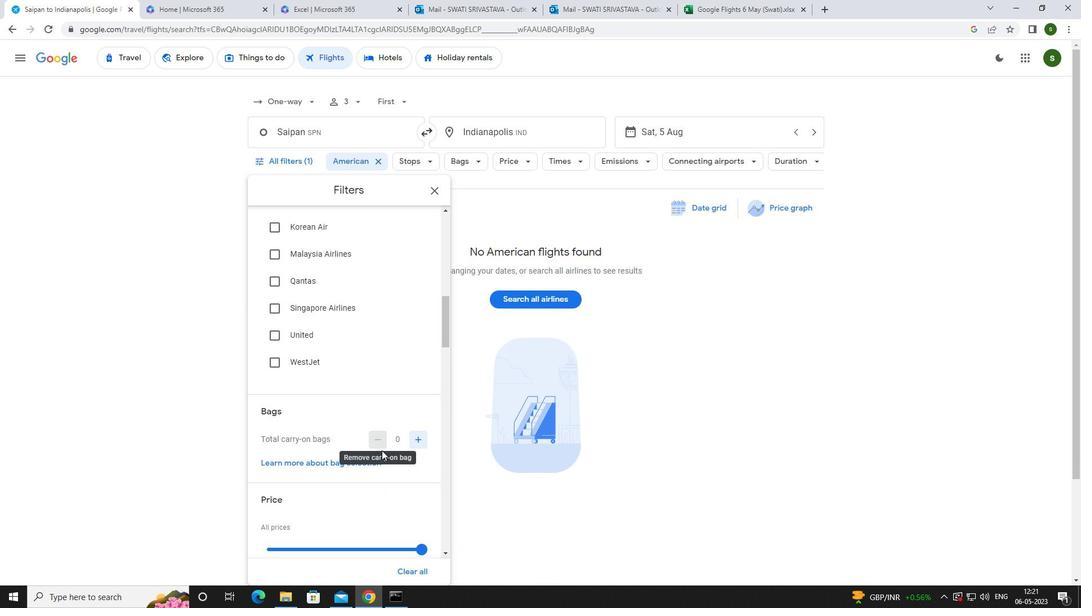 
Action: Mouse moved to (421, 435)
Screenshot: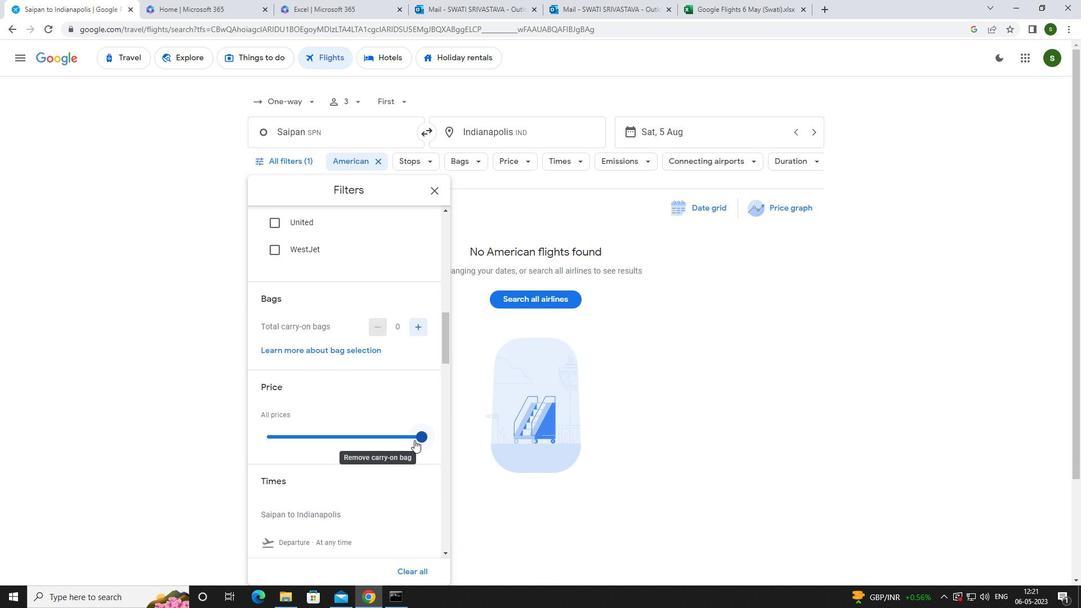 
Action: Mouse pressed left at (421, 435)
Screenshot: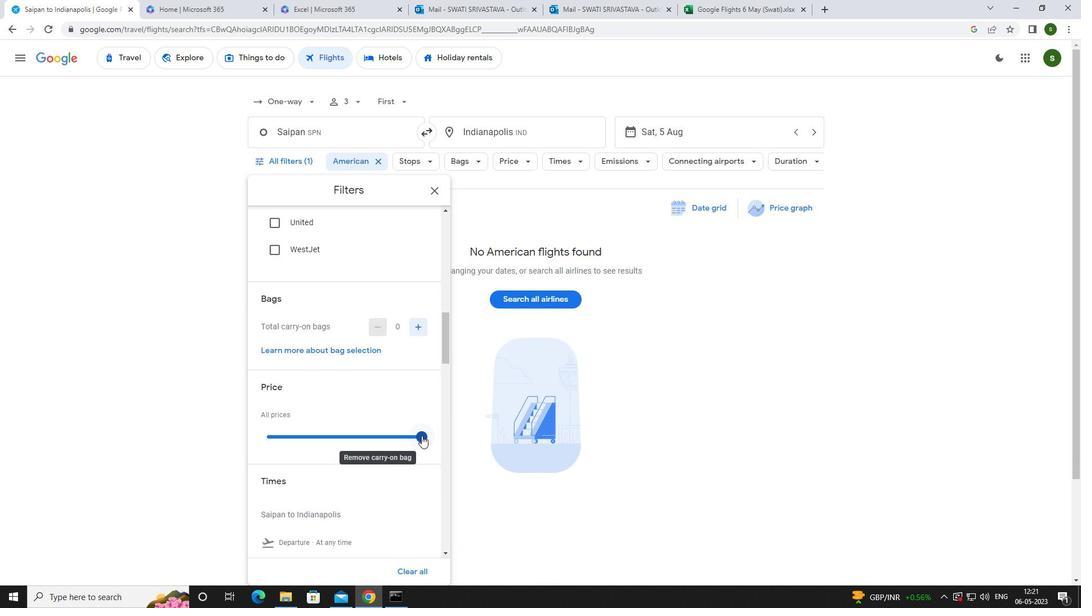 
Action: Mouse moved to (263, 432)
Screenshot: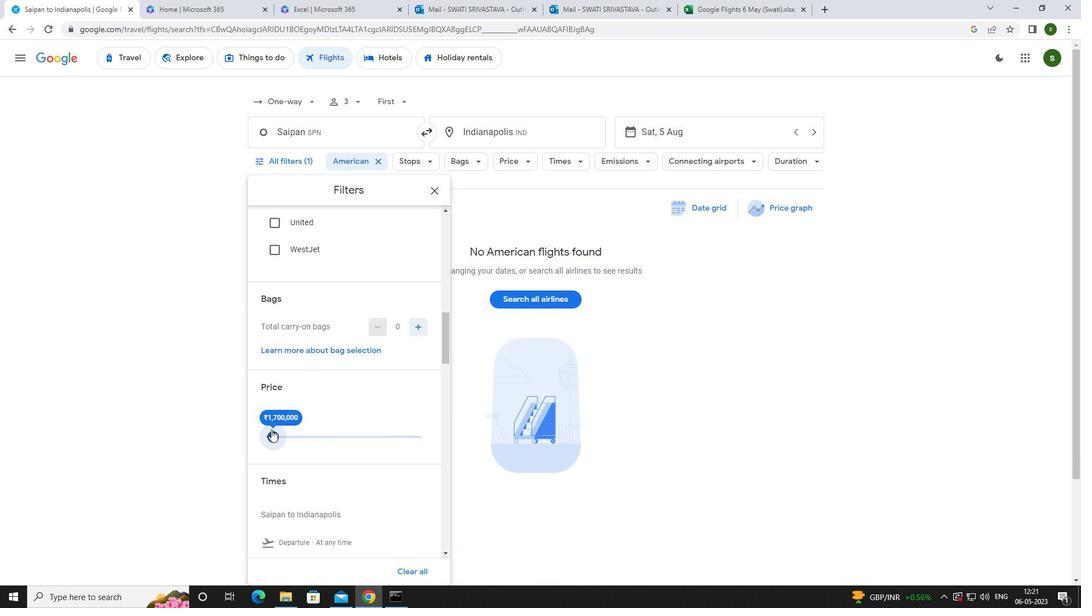 
Action: Mouse scrolled (263, 432) with delta (0, 0)
Screenshot: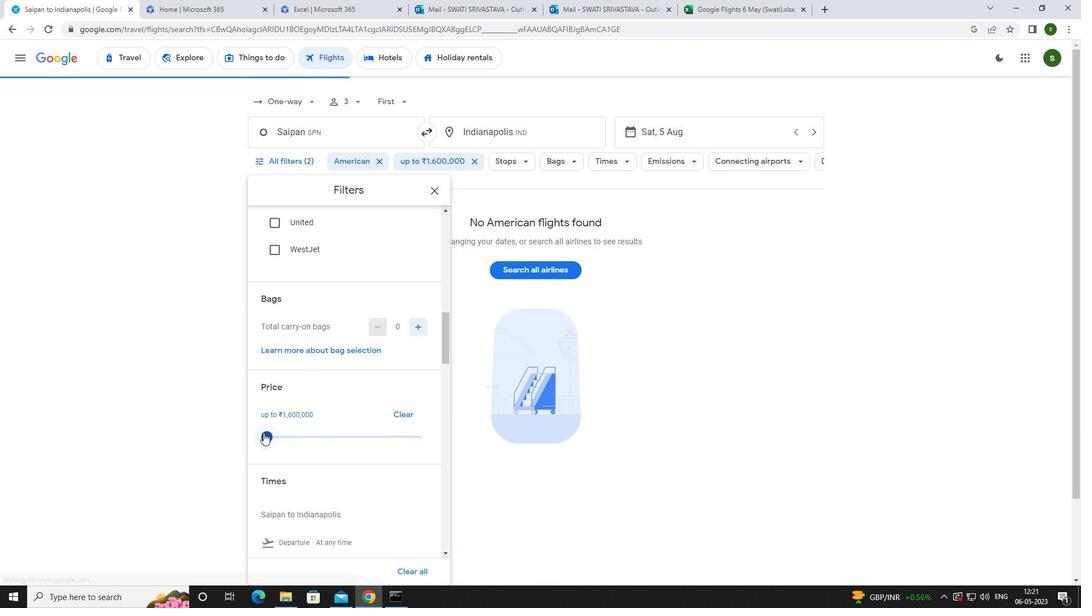 
Action: Mouse scrolled (263, 432) with delta (0, 0)
Screenshot: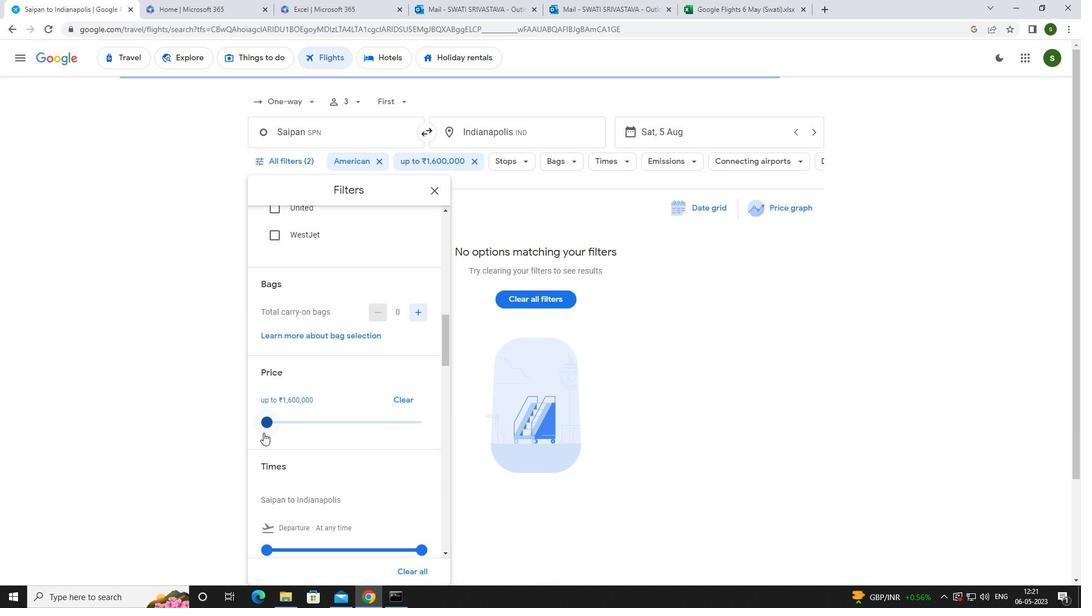 
Action: Mouse moved to (271, 458)
Screenshot: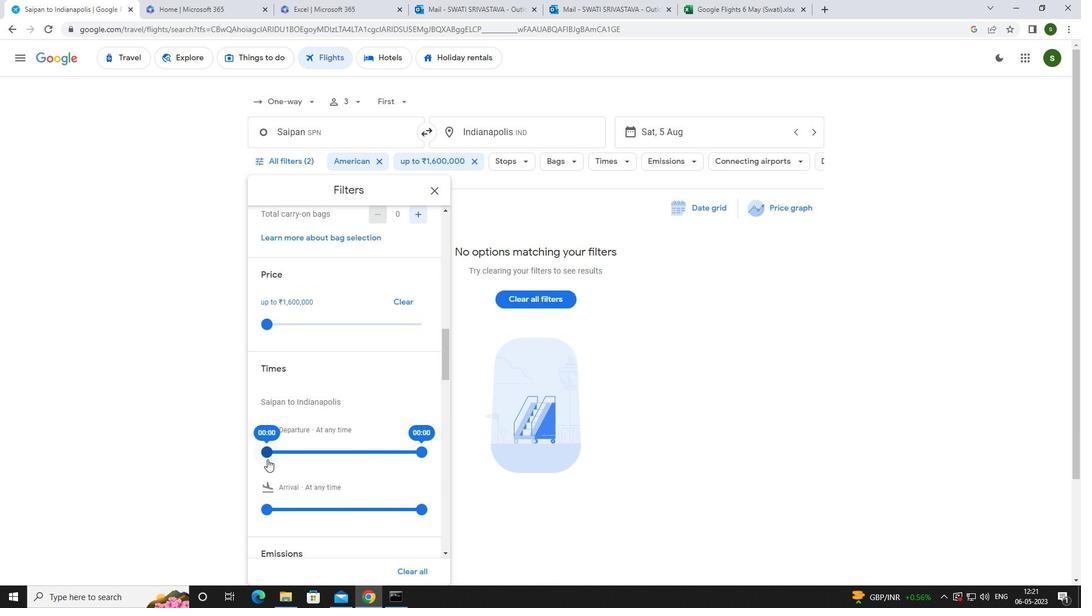 
Action: Mouse pressed left at (271, 458)
Screenshot: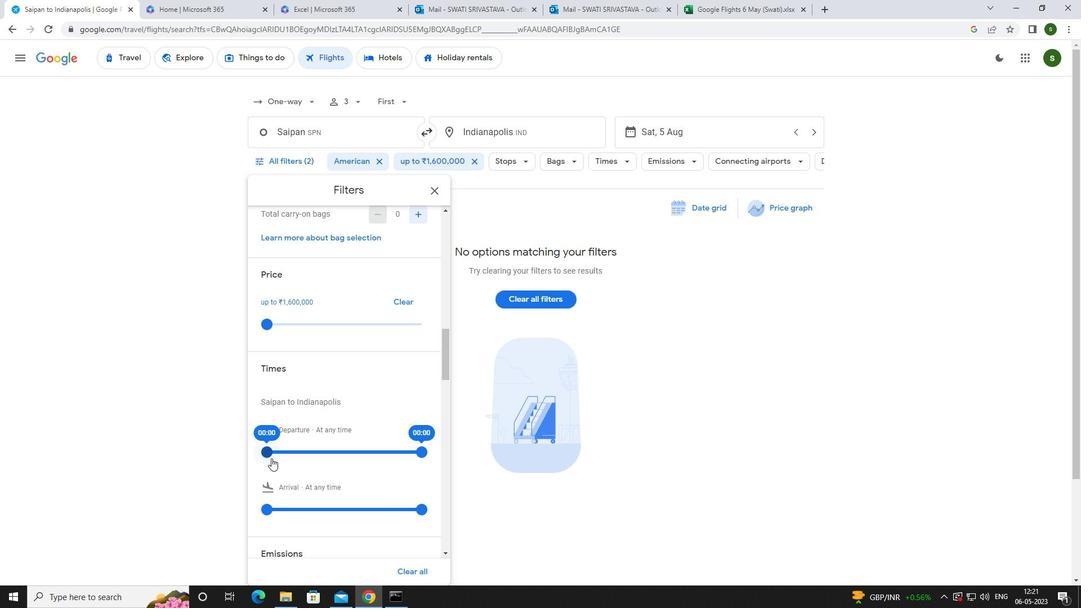 
Action: Mouse moved to (161, 452)
Screenshot: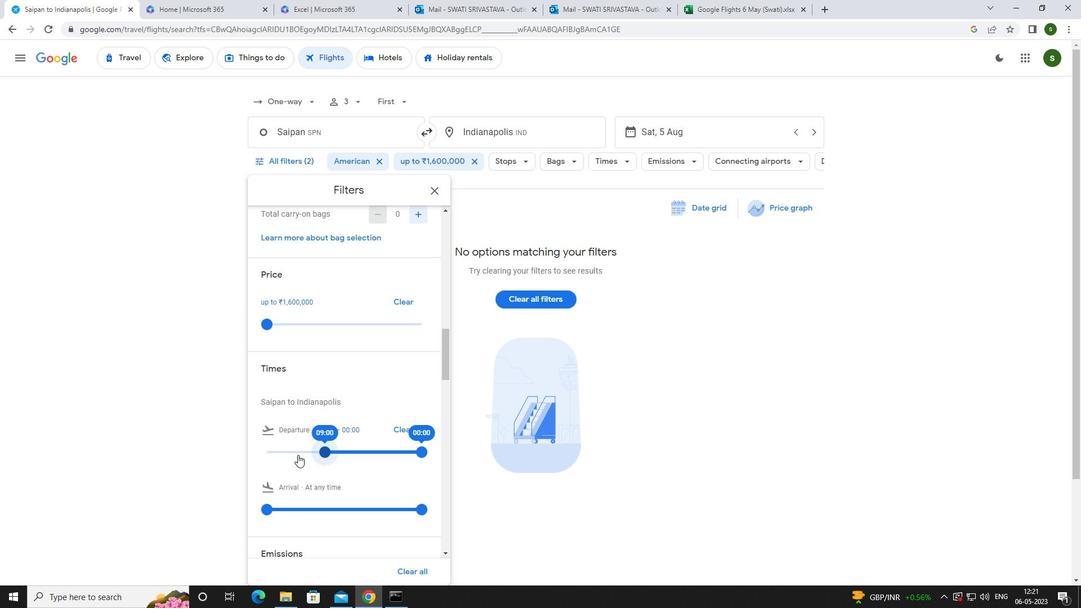 
Action: Mouse pressed left at (161, 452)
Screenshot: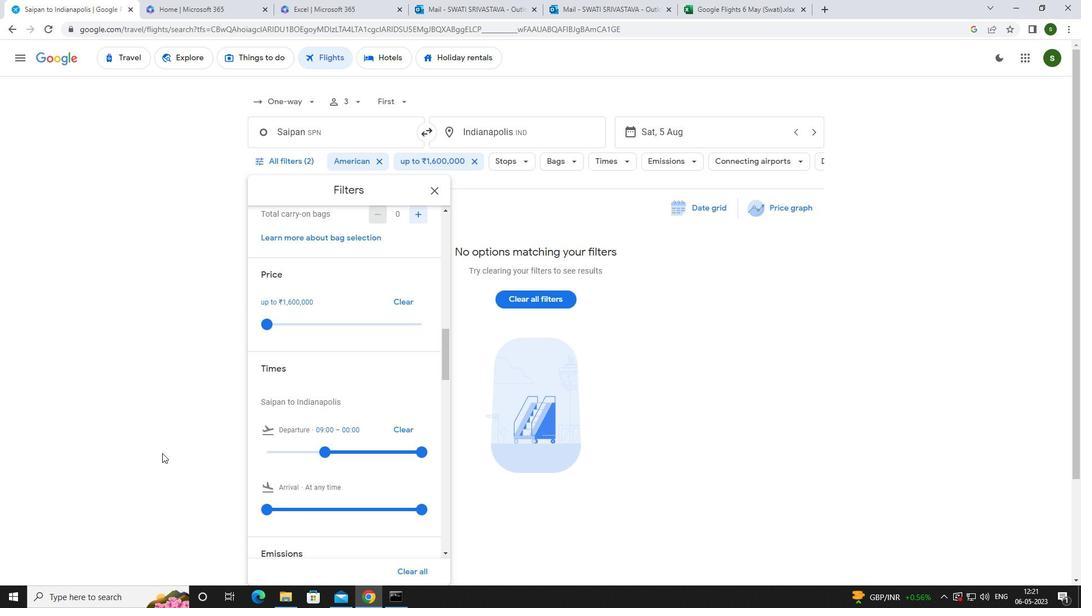 
